 Task: Find connections with filter location Tassin-la-Demi-Lune with filter topic #Futurewith filter profile language English with filter current company Ambe International-Recruitment and Mobility with filter school Annasaheb Vartak College of Arts Kedarnath Malhotra College of Commerce and E S Andrades College of Science Vasai Road Dist Thane 401 202 with filter industry Defense and Space Manufacturing with filter service category Growth Marketing with filter keywords title Veterinary Assistant
Action: Mouse pressed left at (246, 208)
Screenshot: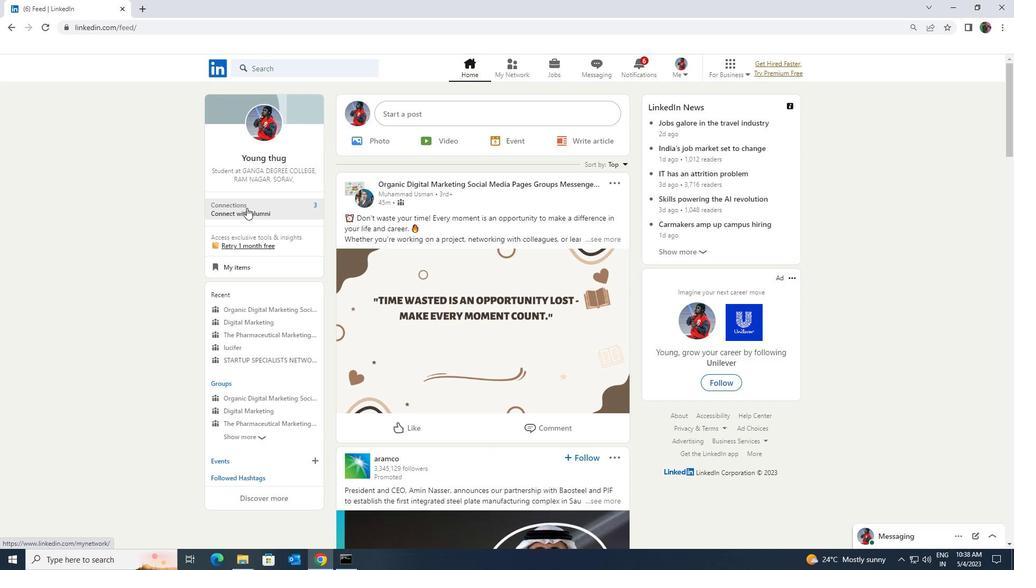 
Action: Mouse moved to (254, 124)
Screenshot: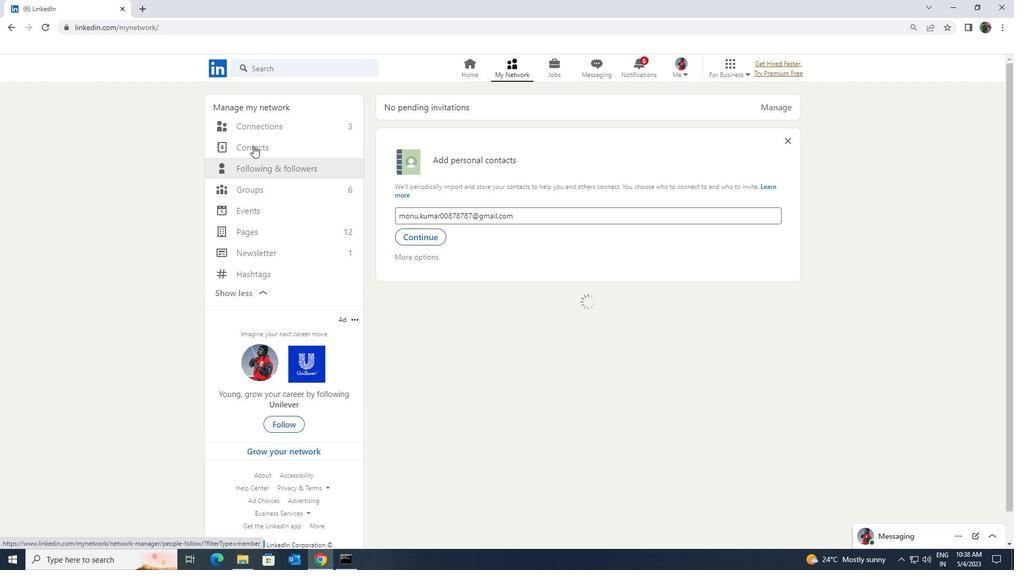 
Action: Mouse pressed left at (254, 124)
Screenshot: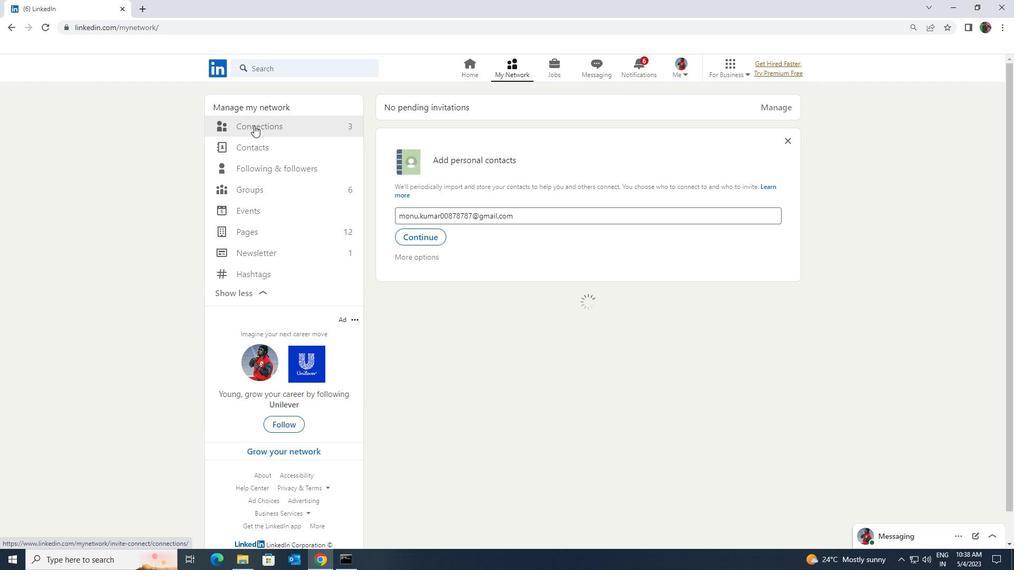 
Action: Mouse moved to (573, 123)
Screenshot: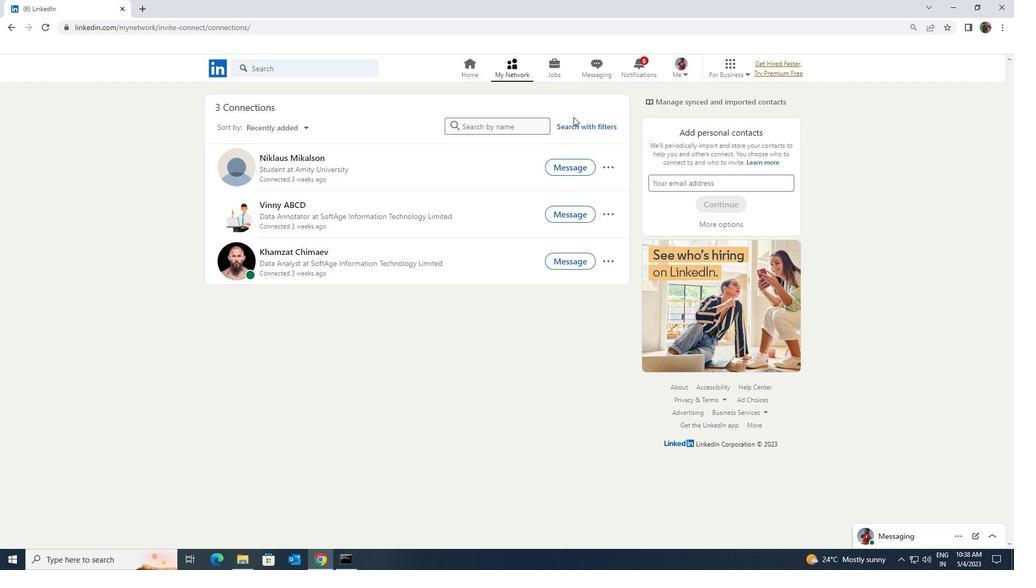 
Action: Mouse pressed left at (573, 123)
Screenshot: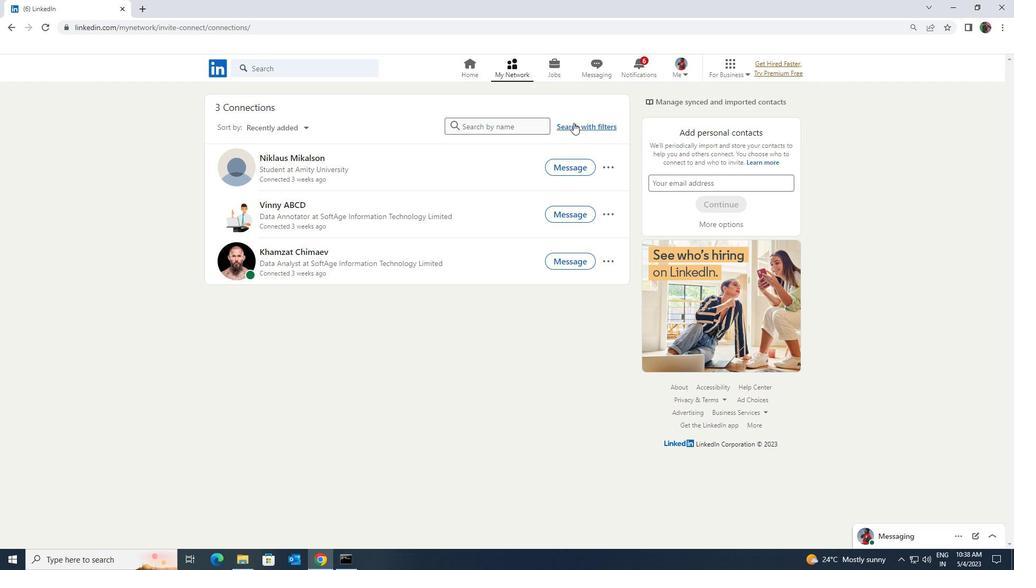 
Action: Mouse moved to (539, 99)
Screenshot: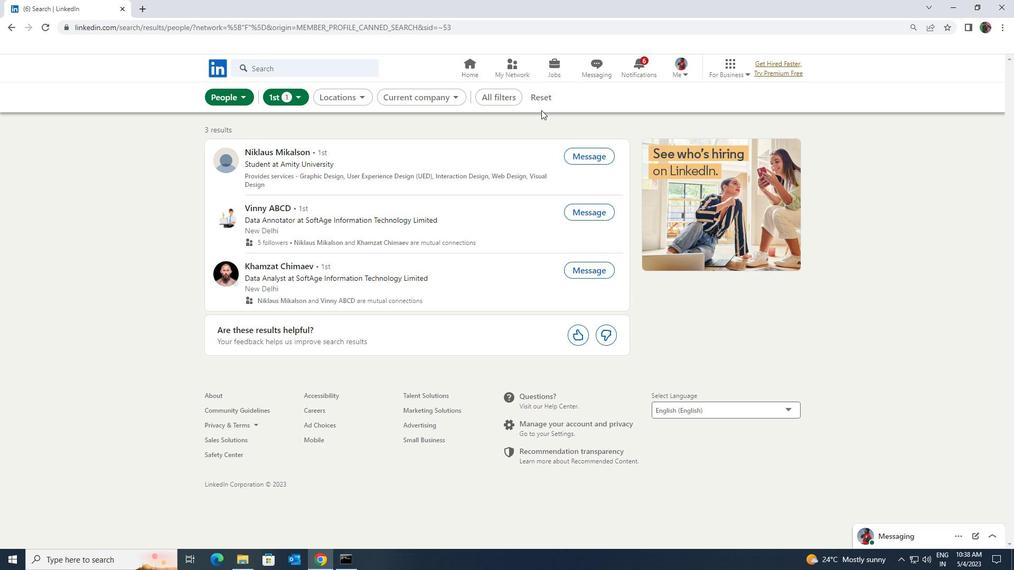
Action: Mouse pressed left at (539, 99)
Screenshot: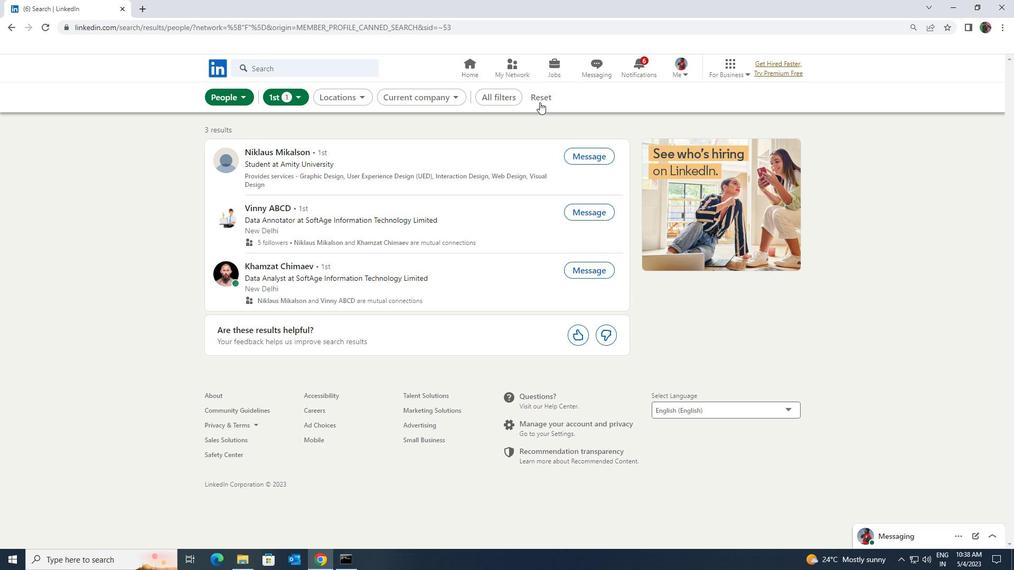 
Action: Mouse moved to (528, 97)
Screenshot: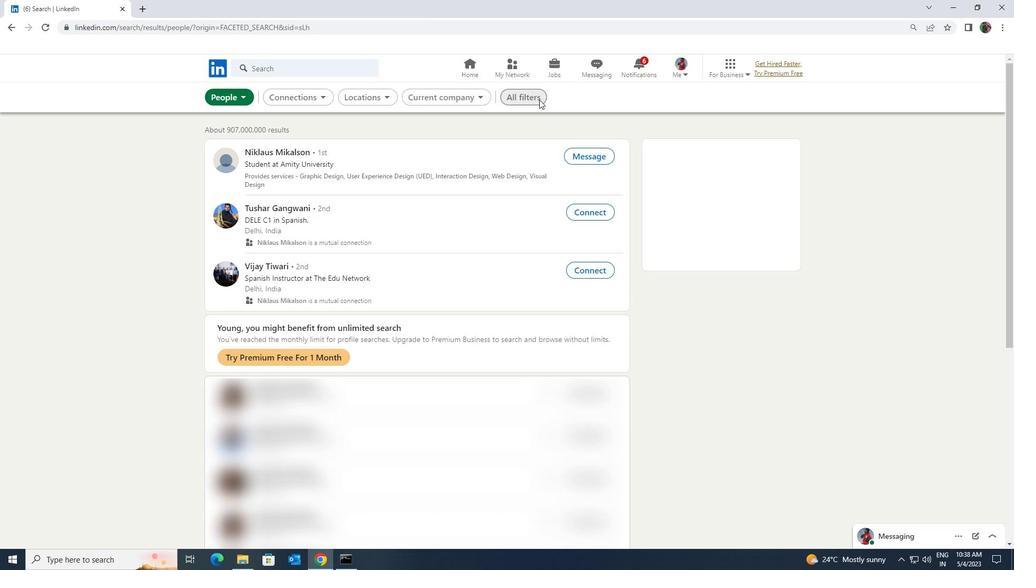 
Action: Mouse pressed left at (528, 97)
Screenshot: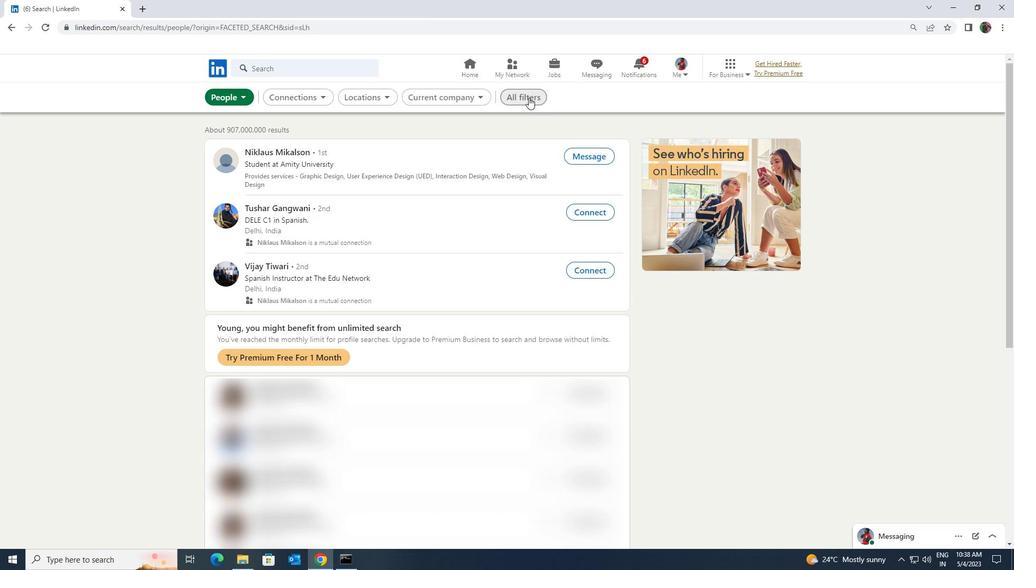 
Action: Mouse moved to (874, 412)
Screenshot: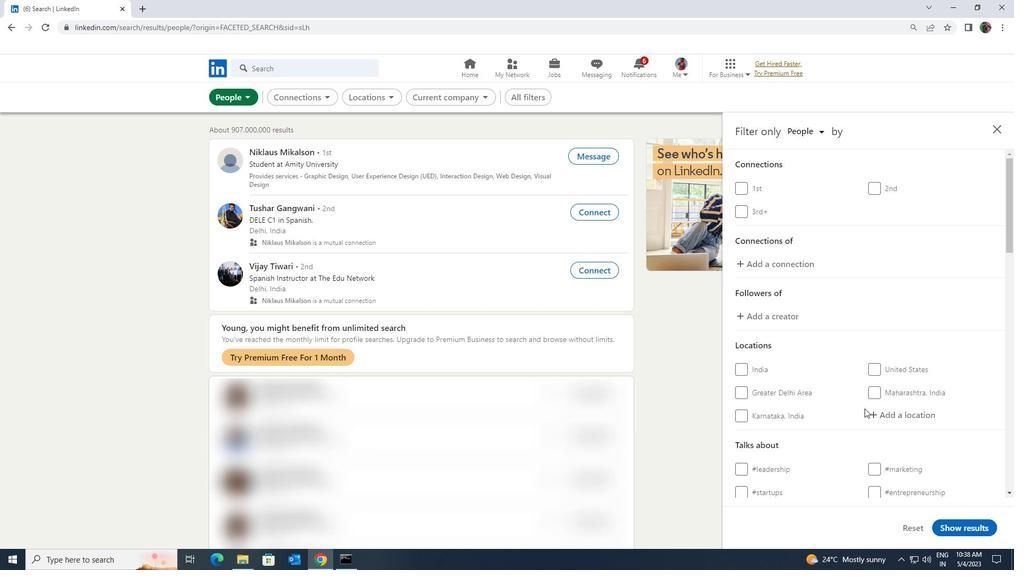 
Action: Mouse pressed left at (874, 412)
Screenshot: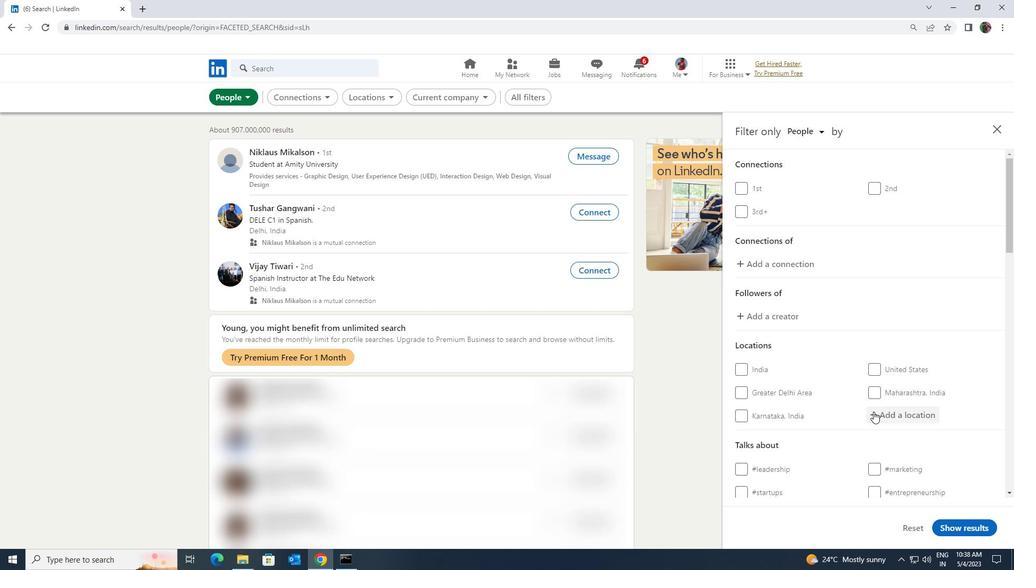 
Action: Key pressed <Key.shift>TASSIN<Key.space>
Screenshot: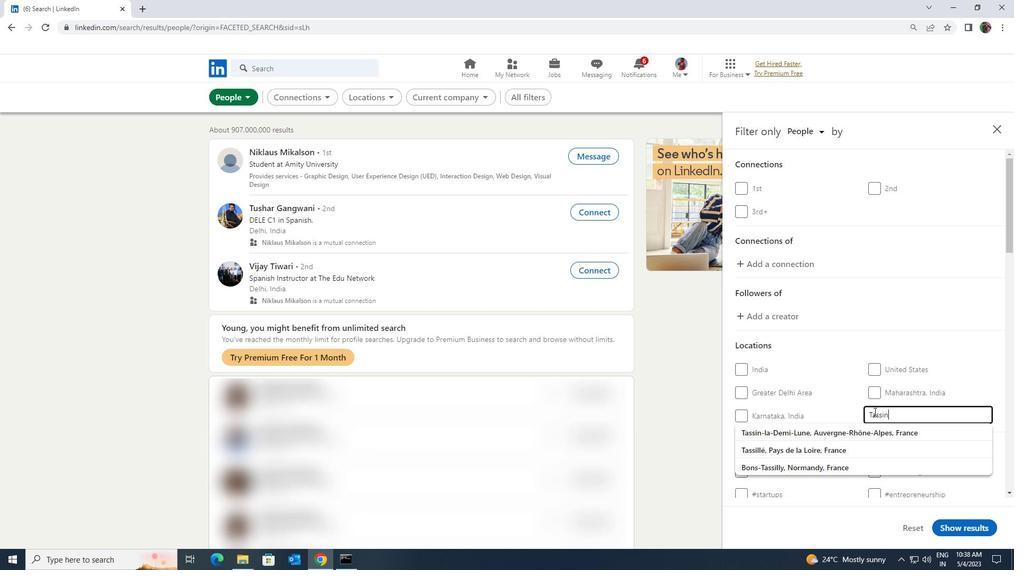 
Action: Mouse moved to (873, 427)
Screenshot: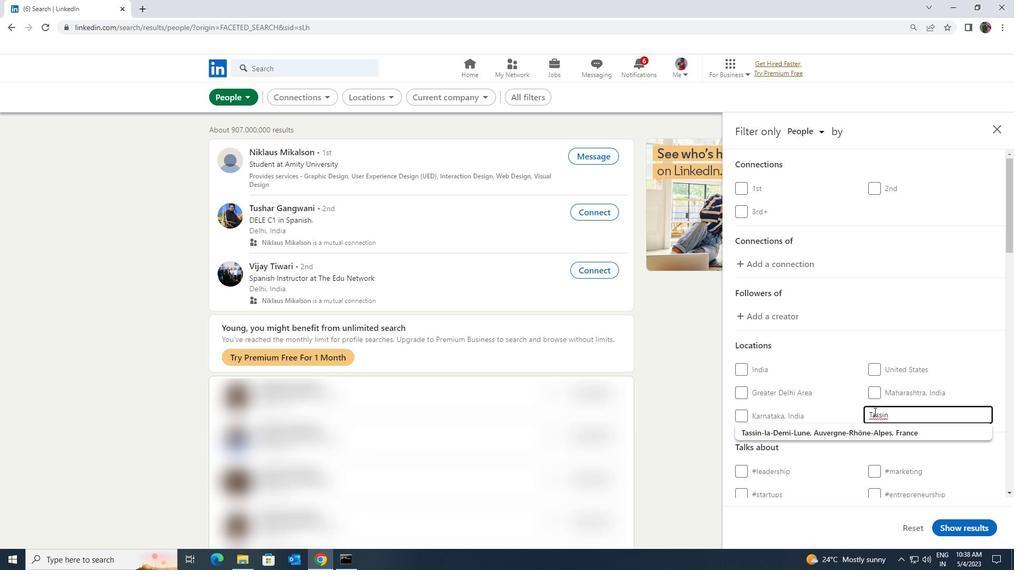 
Action: Mouse pressed left at (873, 427)
Screenshot: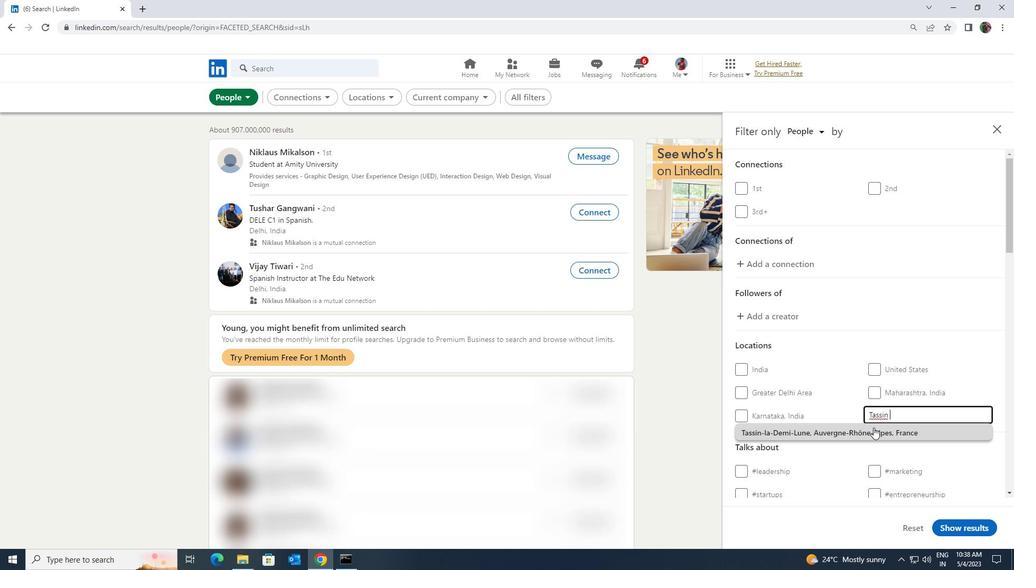 
Action: Mouse scrolled (873, 427) with delta (0, 0)
Screenshot: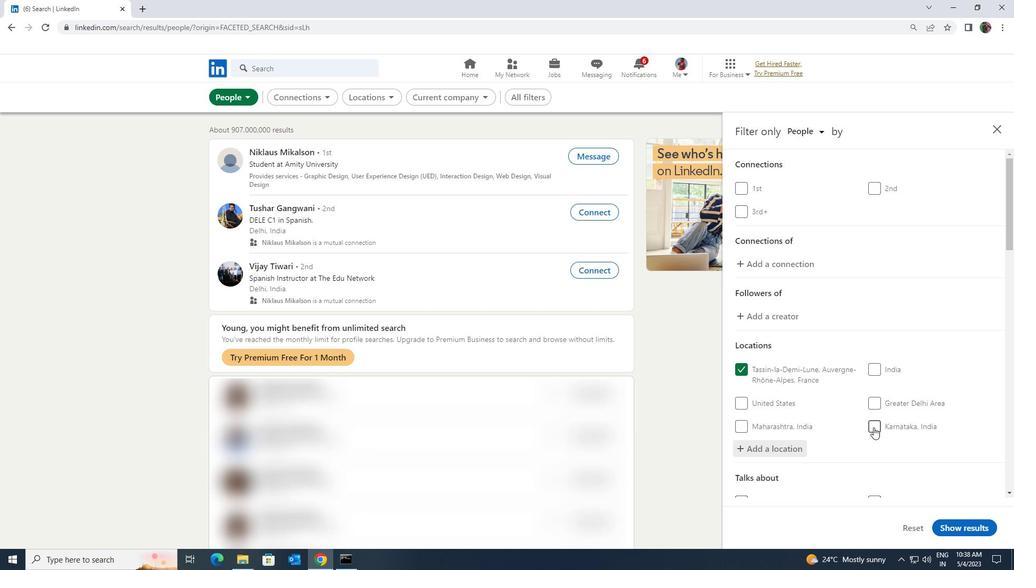 
Action: Mouse scrolled (873, 427) with delta (0, 0)
Screenshot: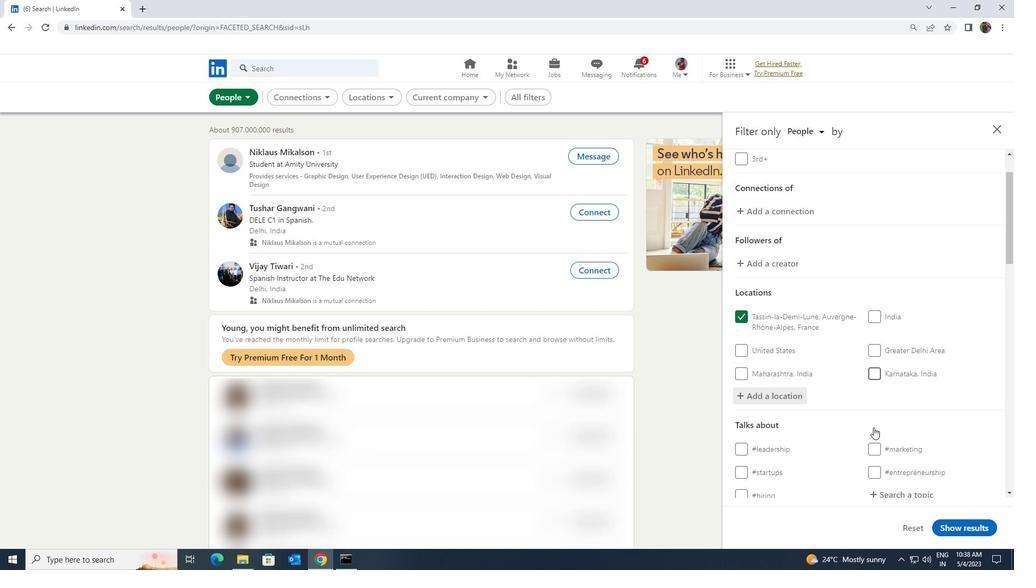 
Action: Mouse moved to (873, 439)
Screenshot: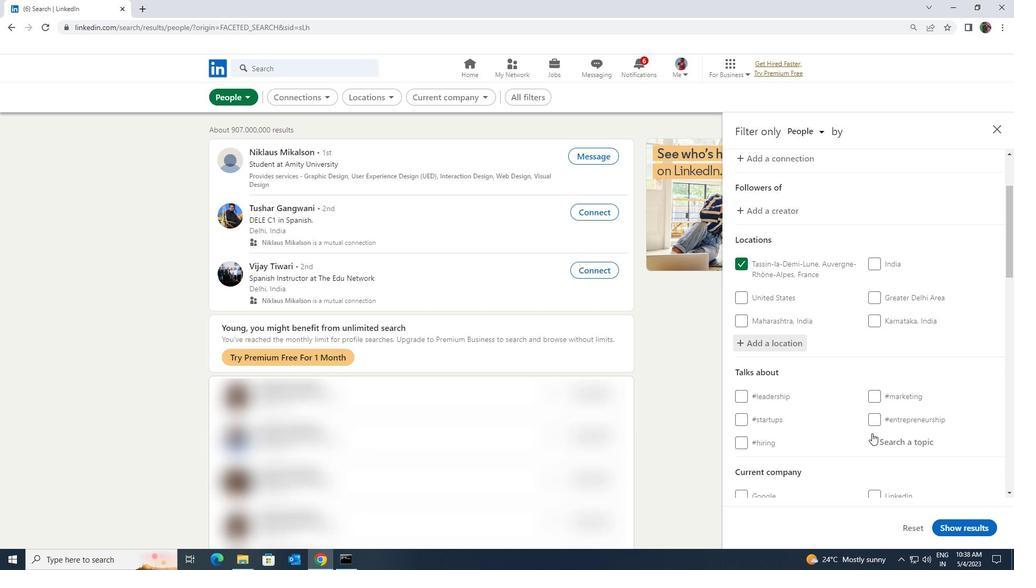 
Action: Mouse pressed left at (873, 439)
Screenshot: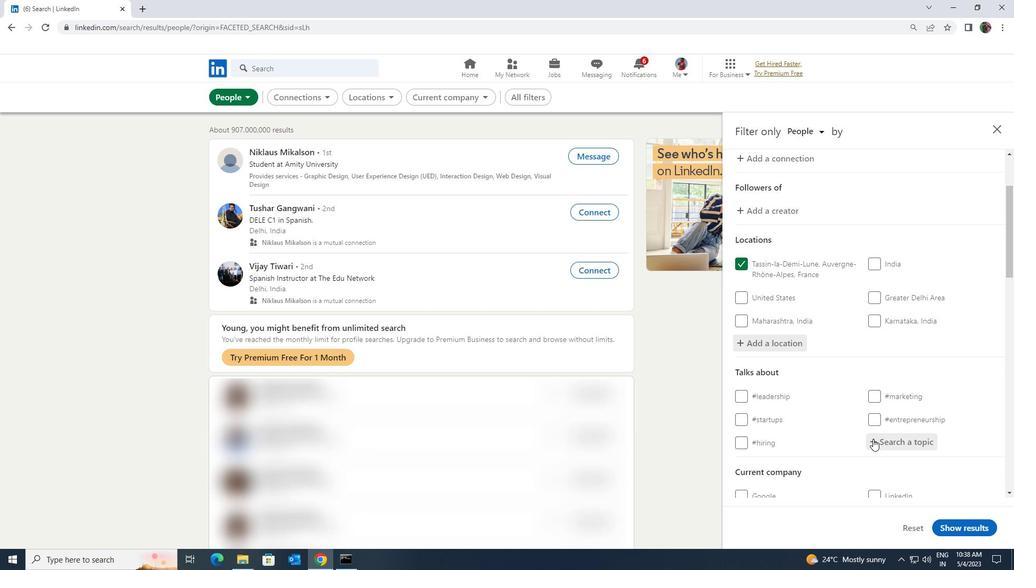 
Action: Key pressed <Key.shift><Key.shift><Key.shift><Key.shift>FUTURE
Screenshot: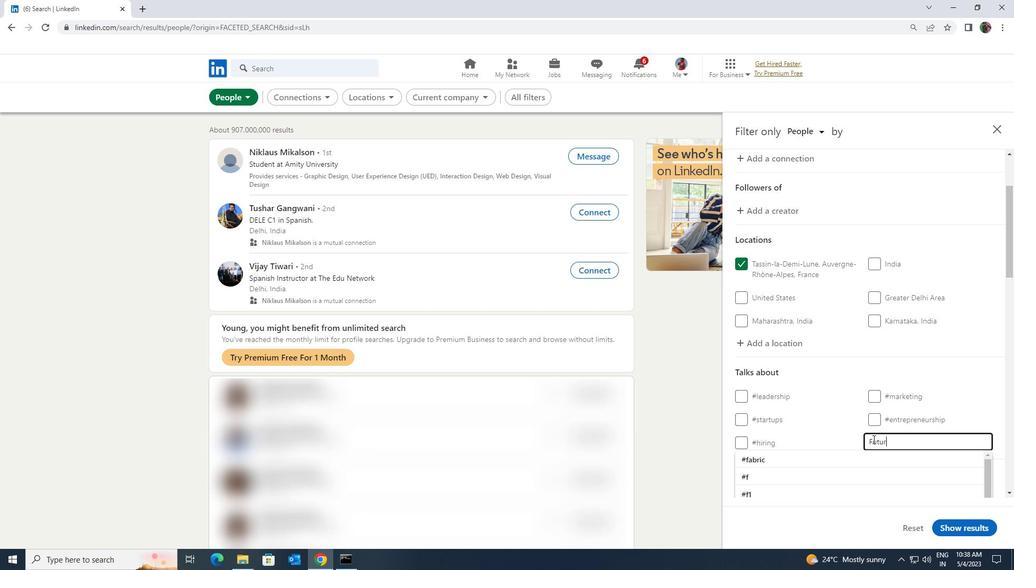 
Action: Mouse moved to (871, 451)
Screenshot: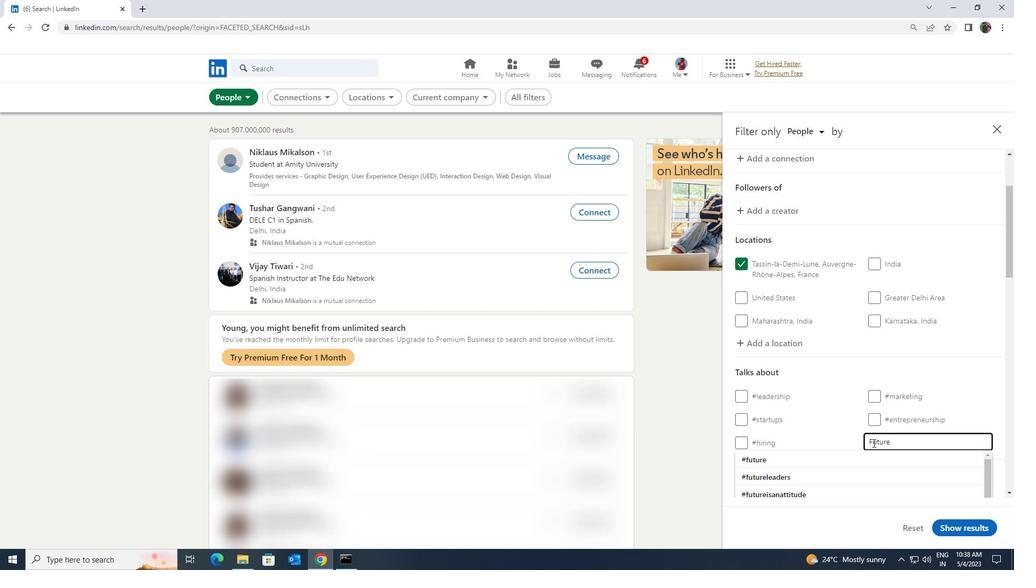 
Action: Mouse pressed left at (871, 451)
Screenshot: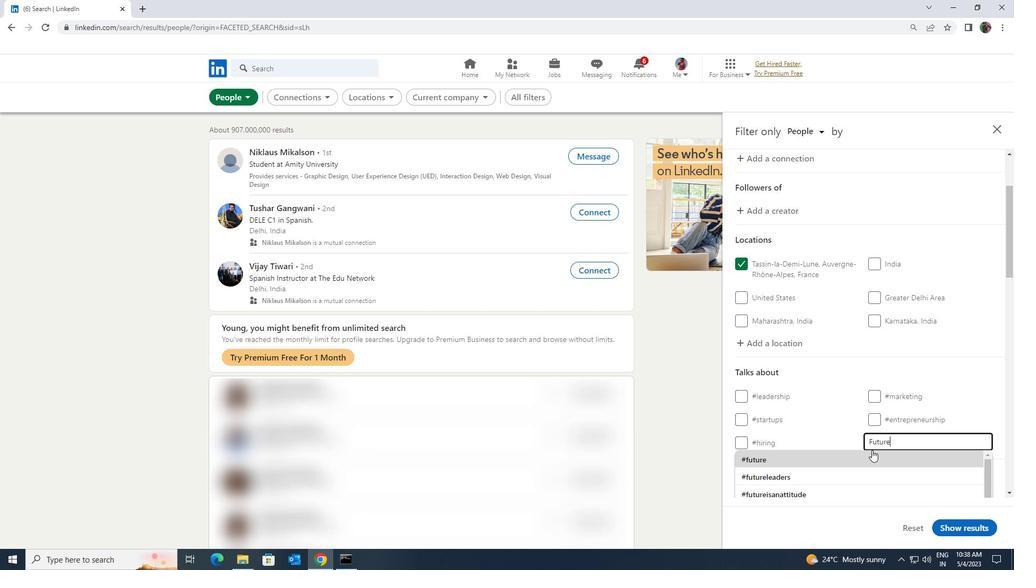 
Action: Mouse scrolled (871, 451) with delta (0, 0)
Screenshot: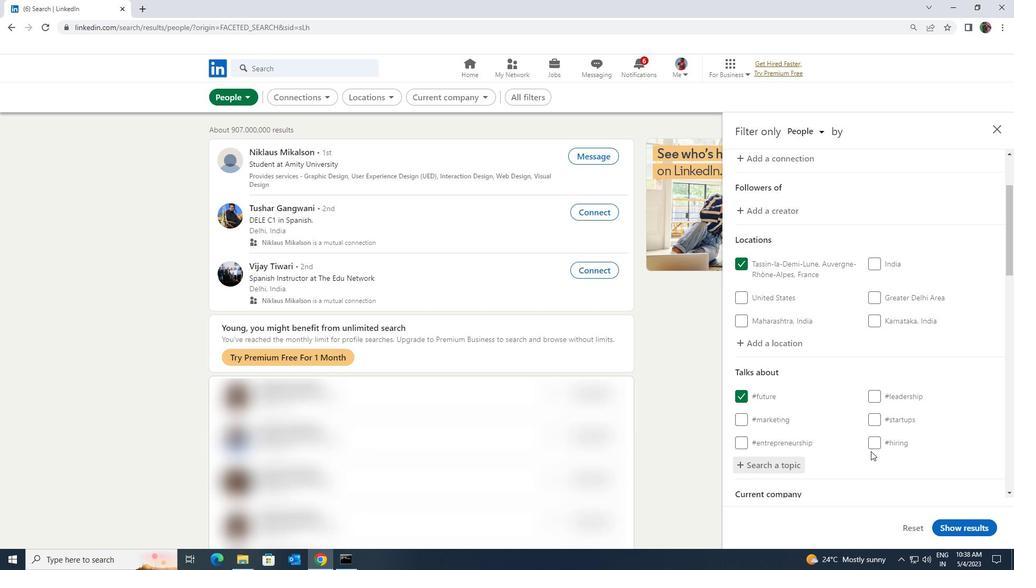 
Action: Mouse scrolled (871, 451) with delta (0, 0)
Screenshot: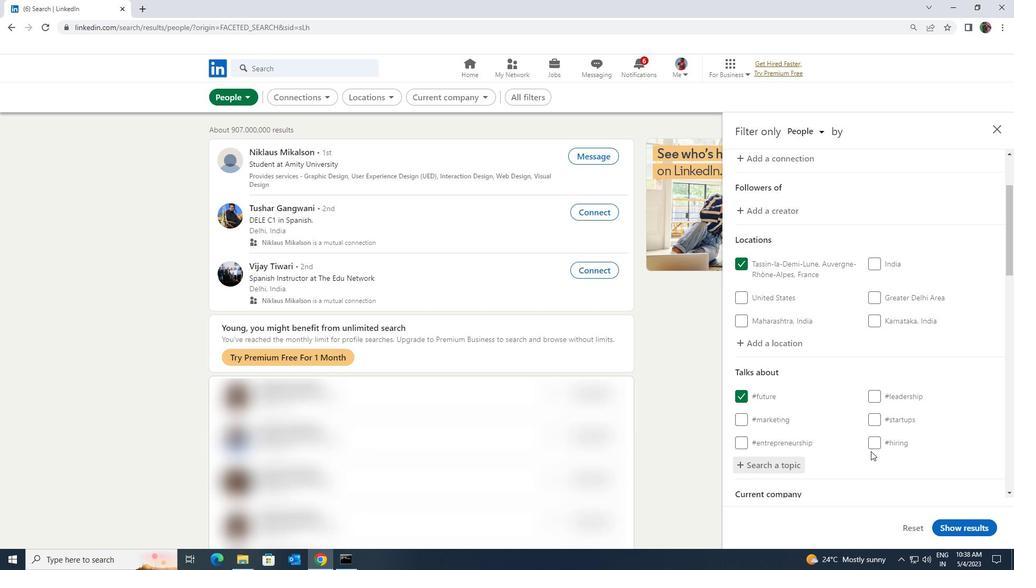 
Action: Mouse scrolled (871, 451) with delta (0, 0)
Screenshot: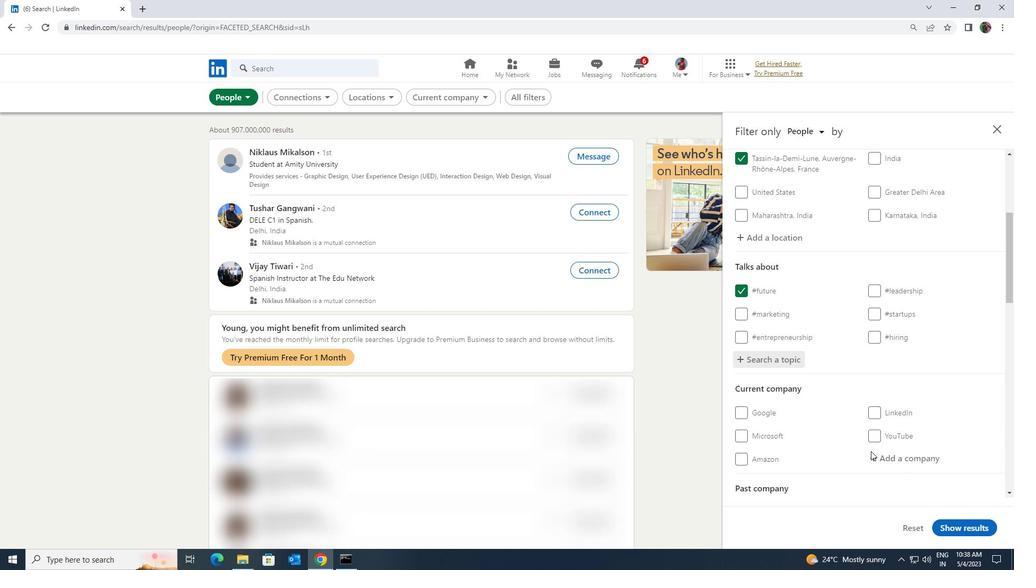 
Action: Mouse scrolled (871, 451) with delta (0, 0)
Screenshot: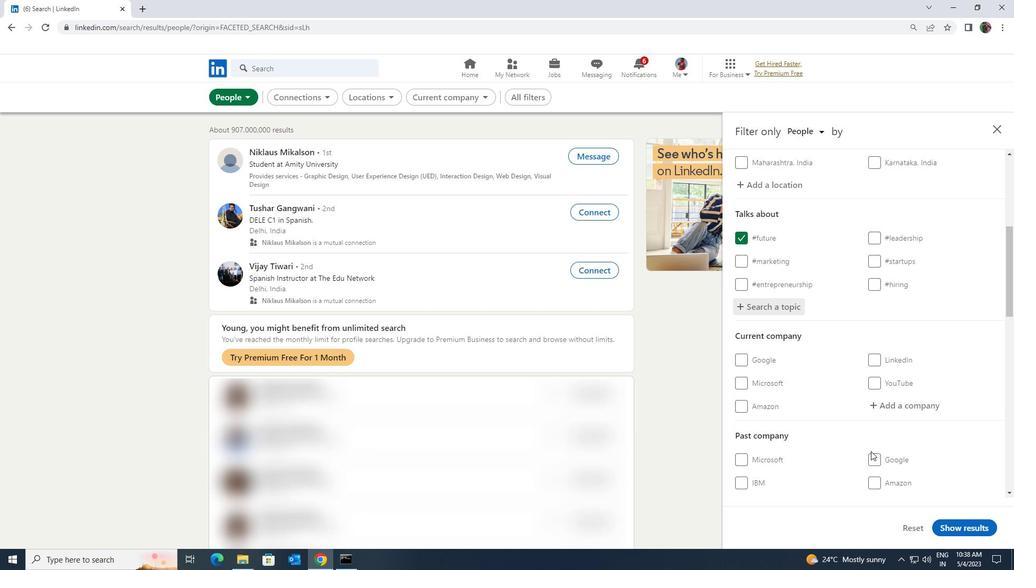 
Action: Mouse scrolled (871, 451) with delta (0, 0)
Screenshot: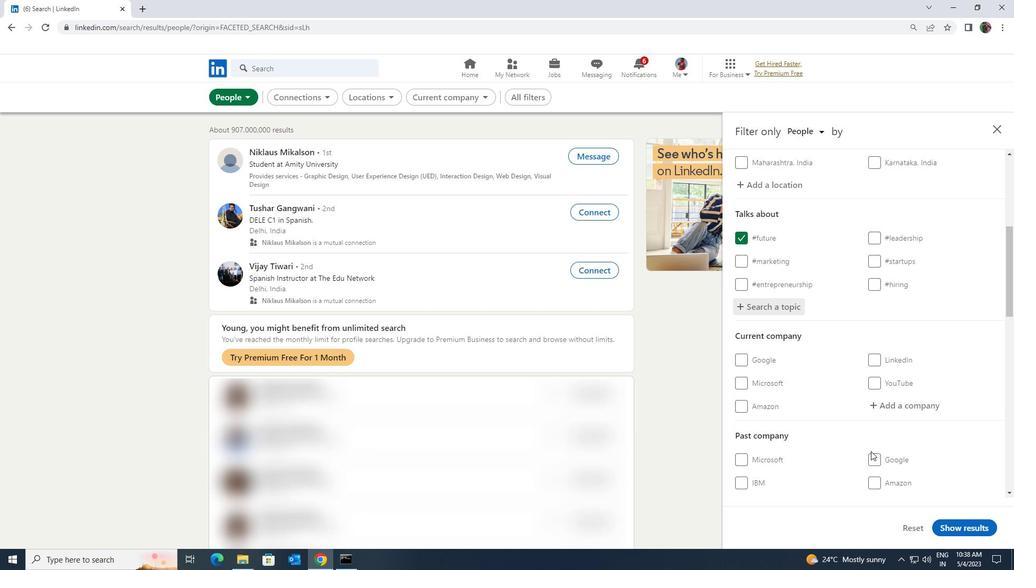 
Action: Mouse scrolled (871, 451) with delta (0, 0)
Screenshot: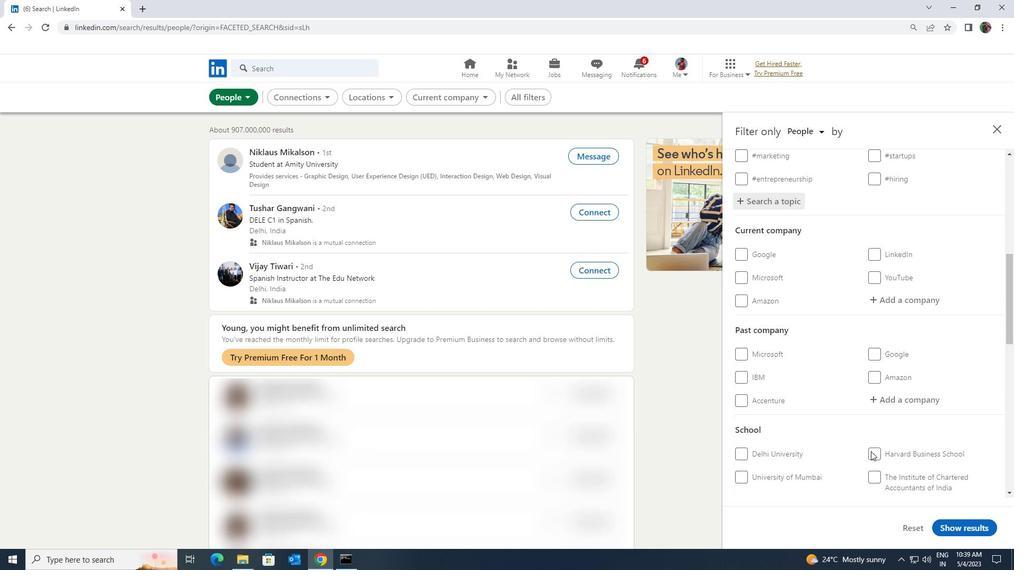 
Action: Mouse scrolled (871, 451) with delta (0, 0)
Screenshot: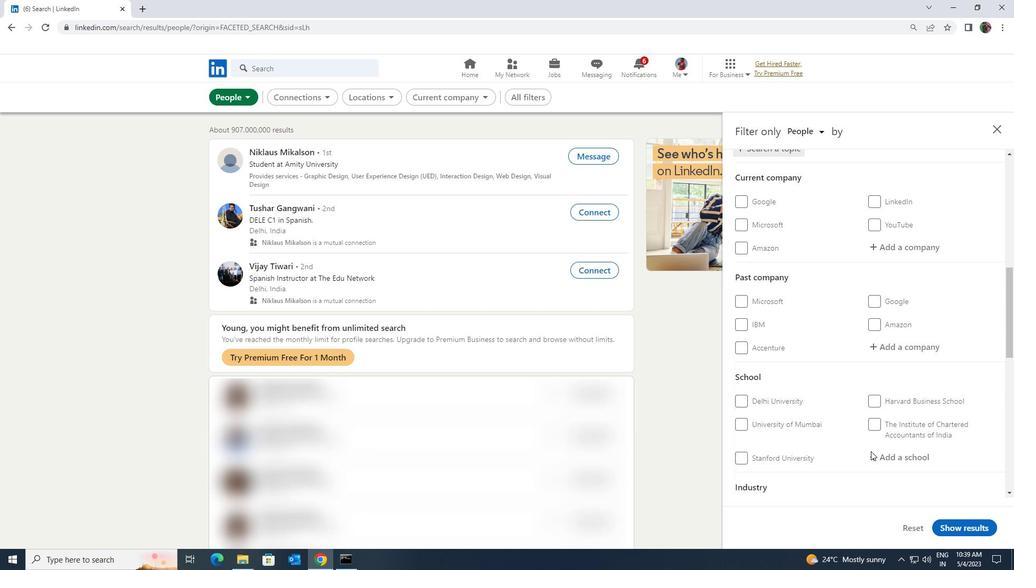 
Action: Mouse scrolled (871, 451) with delta (0, 0)
Screenshot: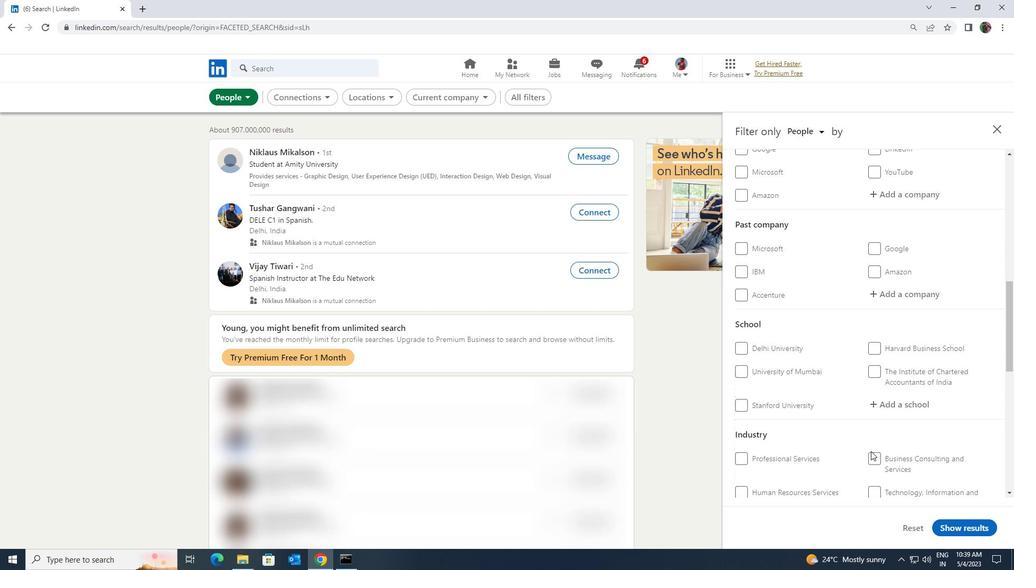 
Action: Mouse scrolled (871, 451) with delta (0, 0)
Screenshot: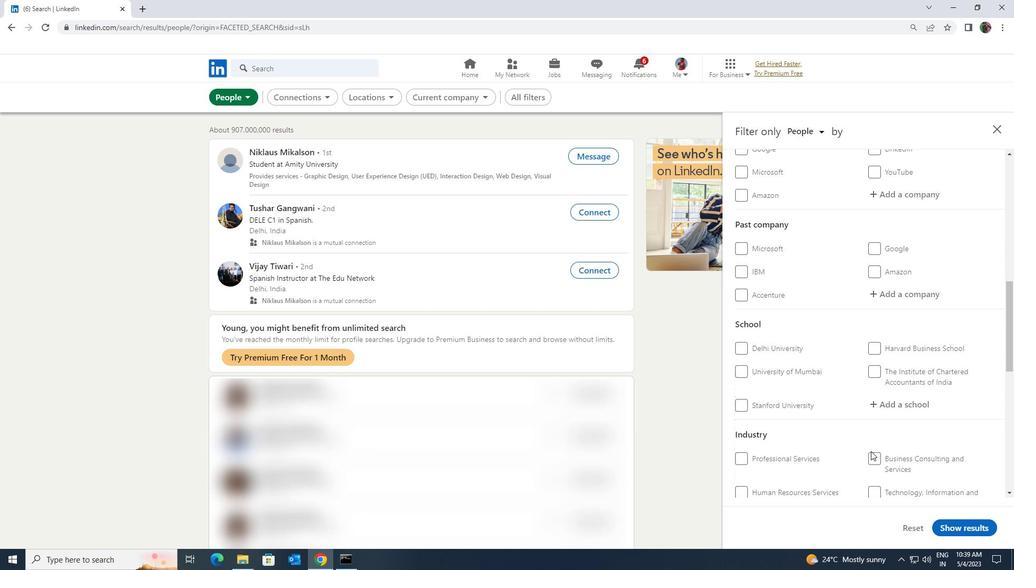 
Action: Mouse scrolled (871, 451) with delta (0, 0)
Screenshot: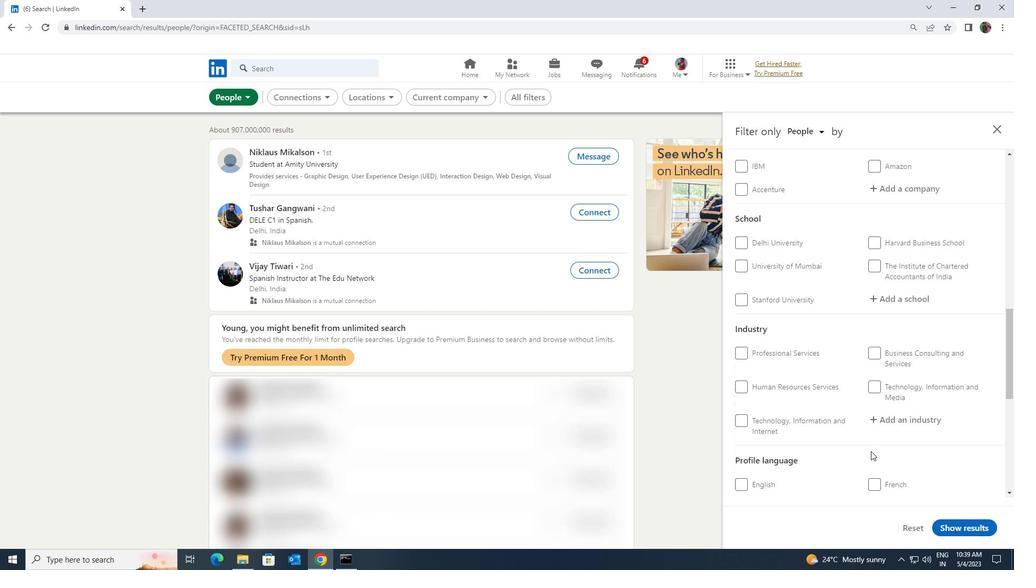 
Action: Mouse moved to (746, 429)
Screenshot: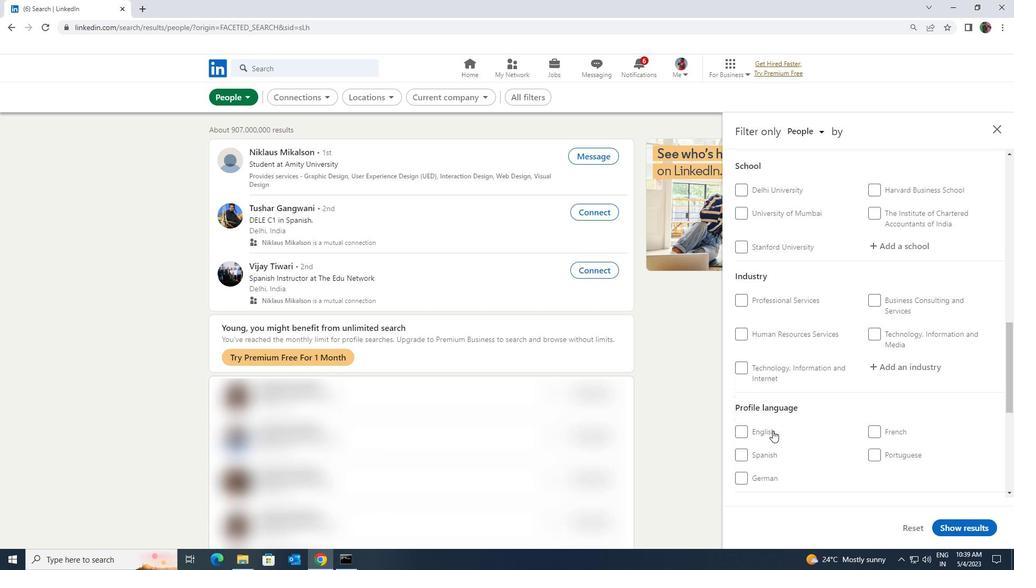 
Action: Mouse pressed left at (746, 429)
Screenshot: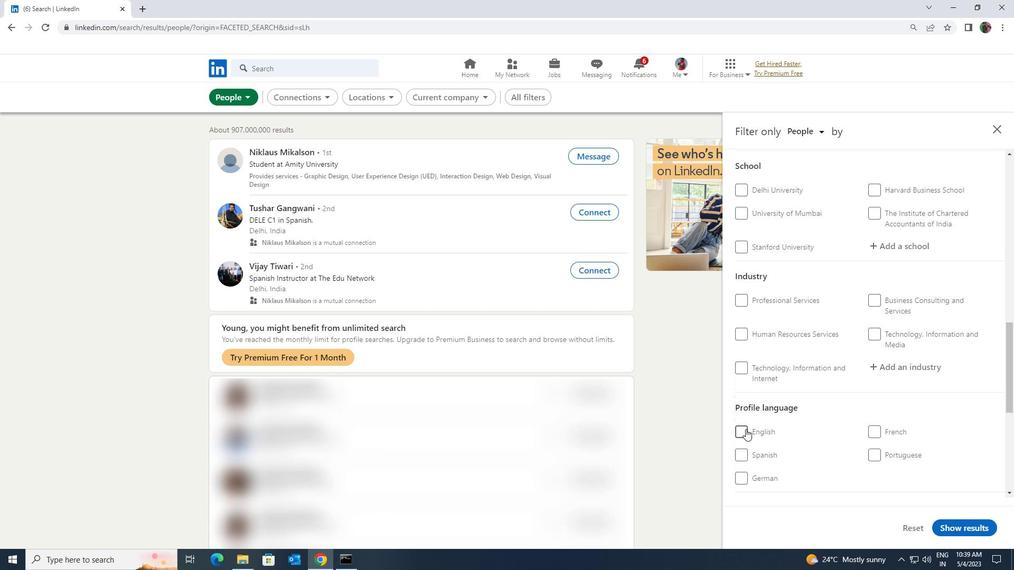 
Action: Mouse moved to (835, 436)
Screenshot: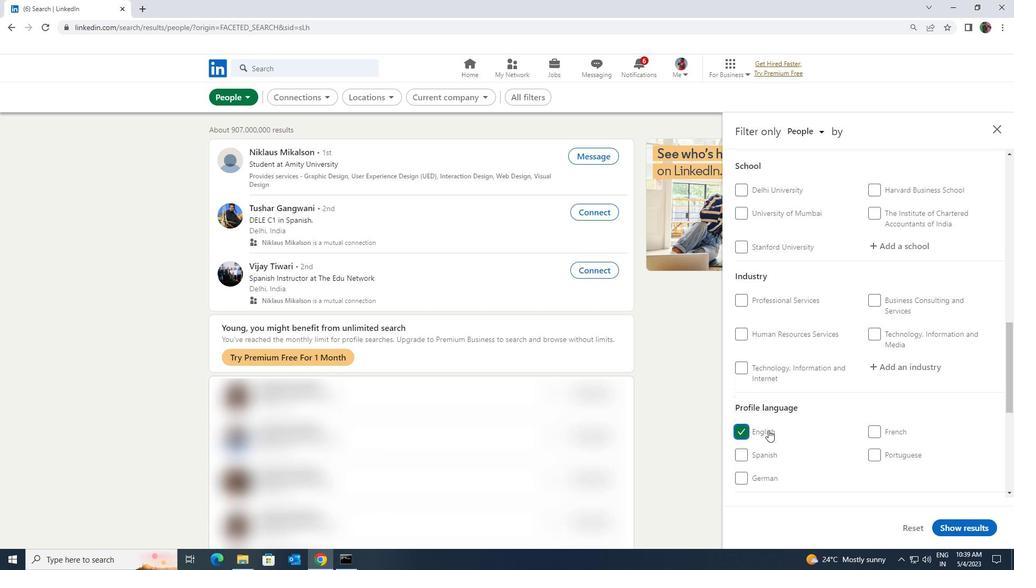 
Action: Mouse scrolled (835, 437) with delta (0, 0)
Screenshot: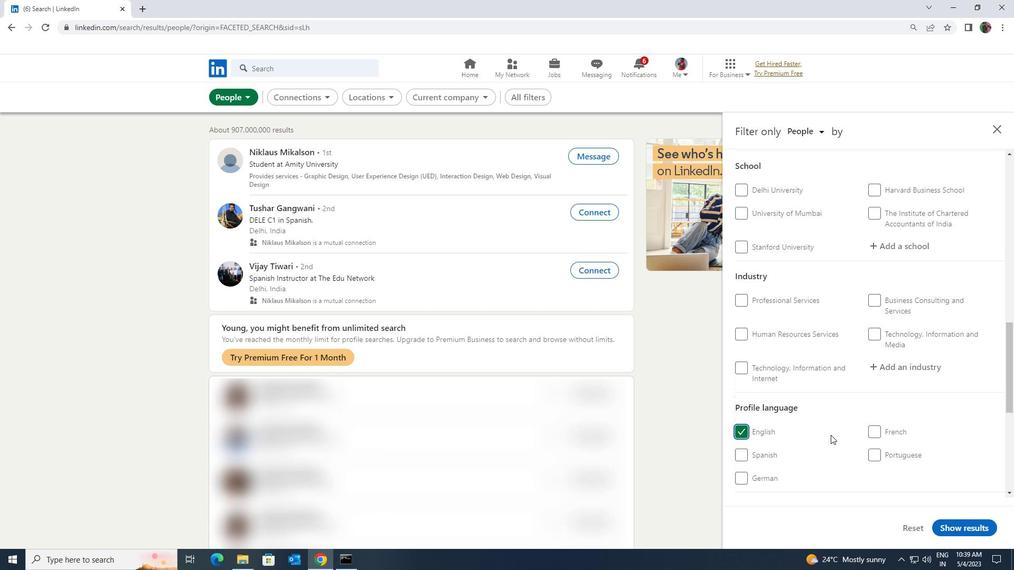 
Action: Mouse scrolled (835, 437) with delta (0, 0)
Screenshot: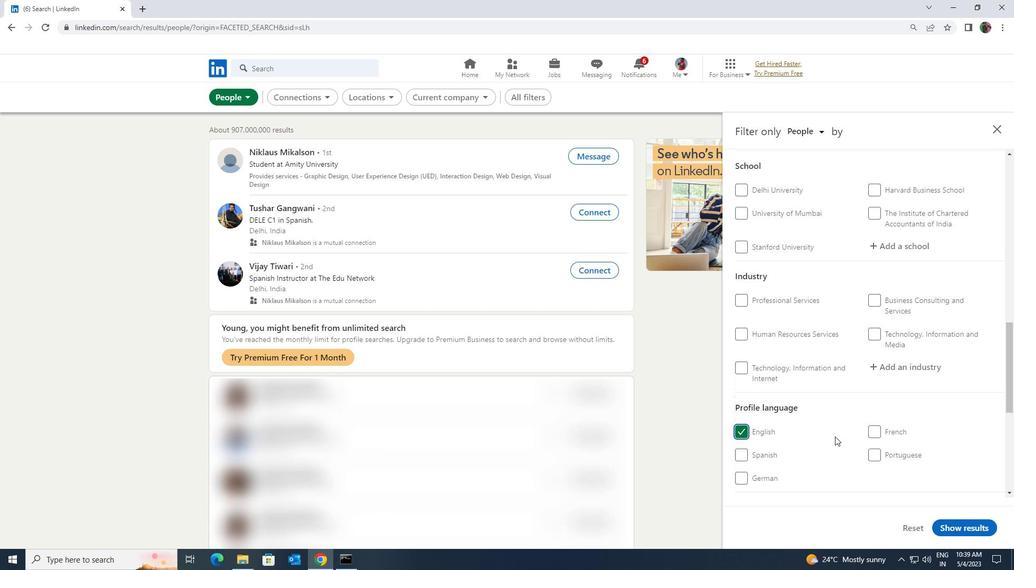 
Action: Mouse scrolled (835, 437) with delta (0, 0)
Screenshot: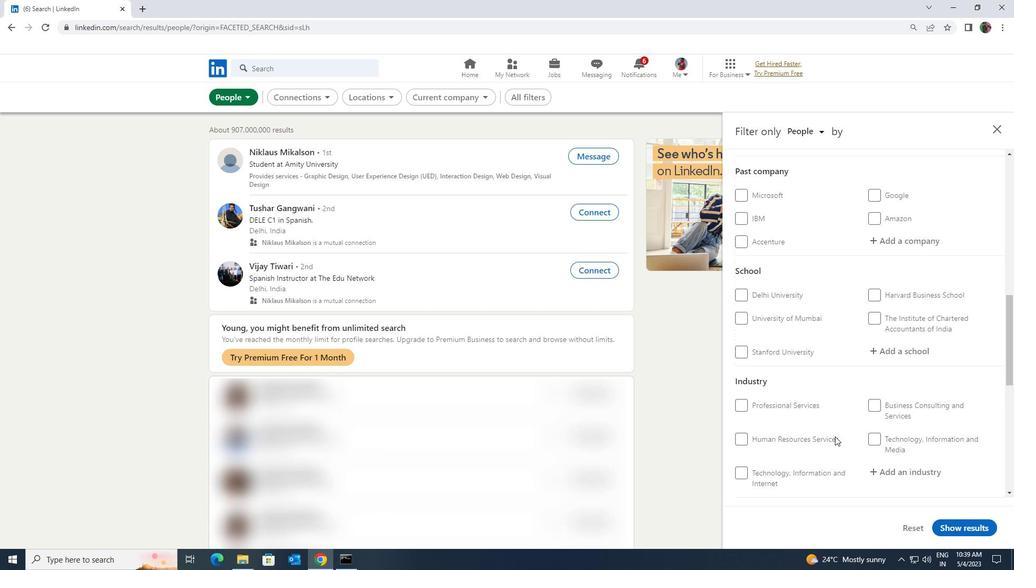 
Action: Mouse scrolled (835, 437) with delta (0, 0)
Screenshot: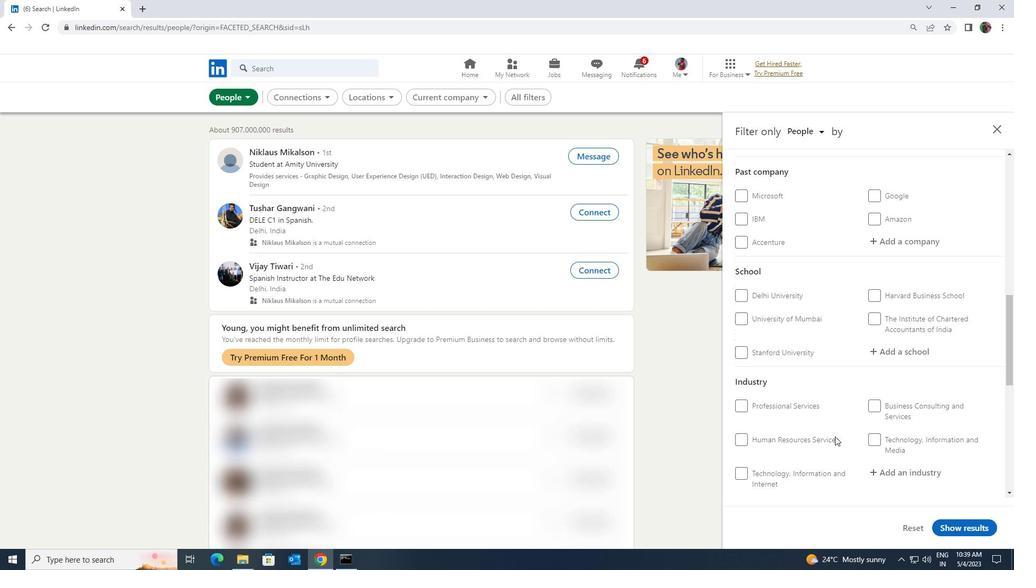 
Action: Mouse scrolled (835, 437) with delta (0, 0)
Screenshot: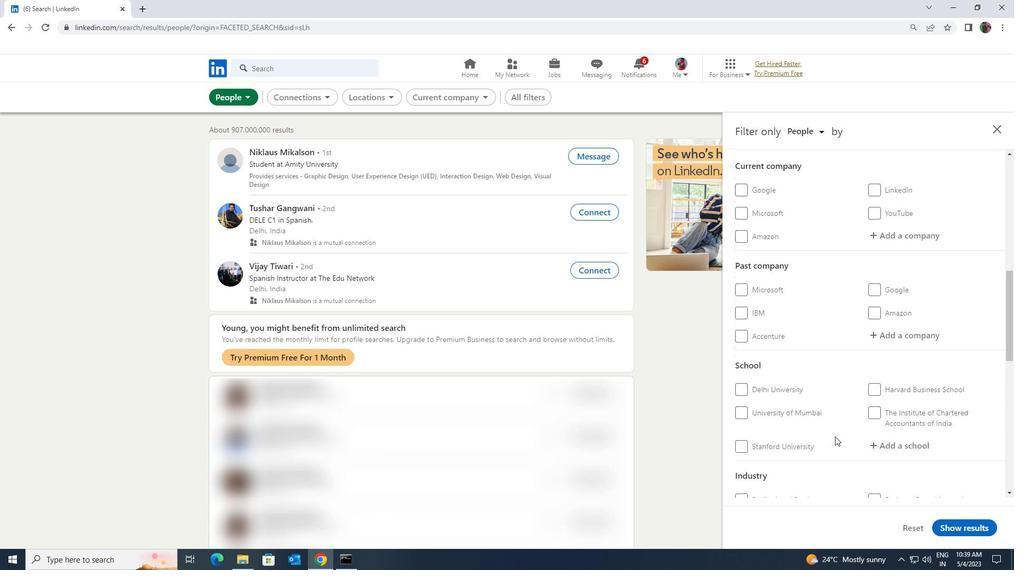 
Action: Mouse scrolled (835, 437) with delta (0, 0)
Screenshot: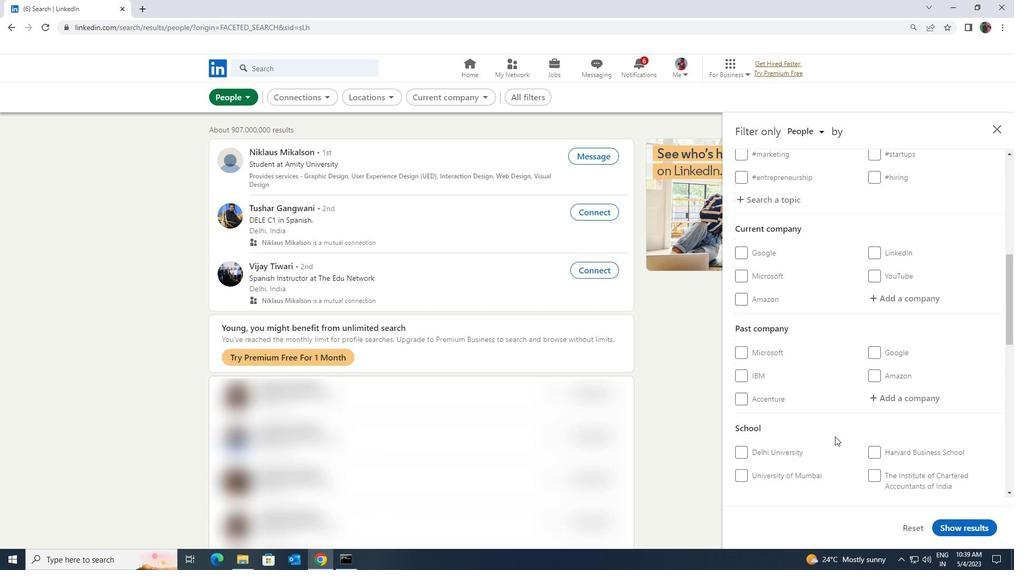 
Action: Mouse scrolled (835, 437) with delta (0, 0)
Screenshot: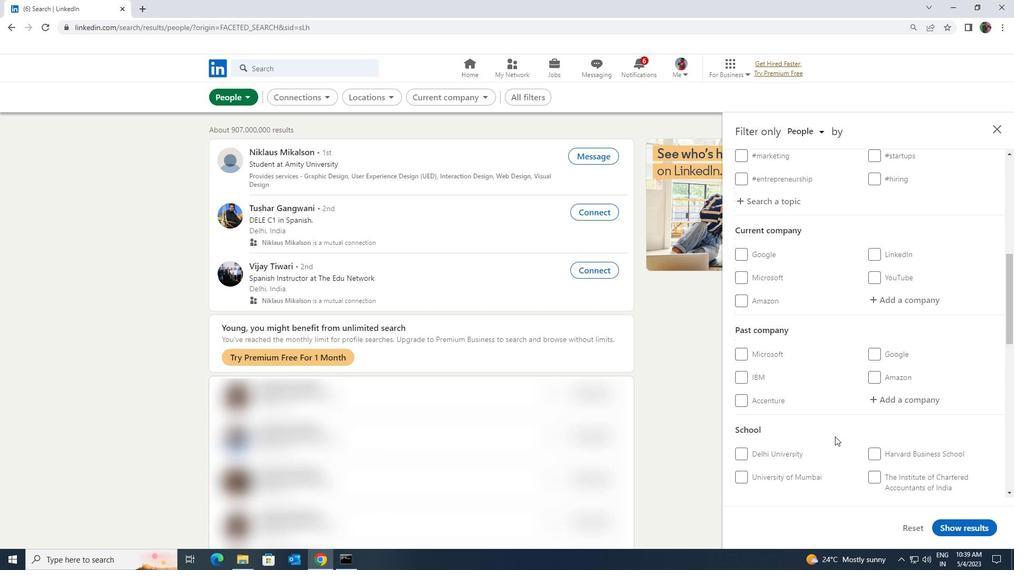 
Action: Mouse moved to (882, 408)
Screenshot: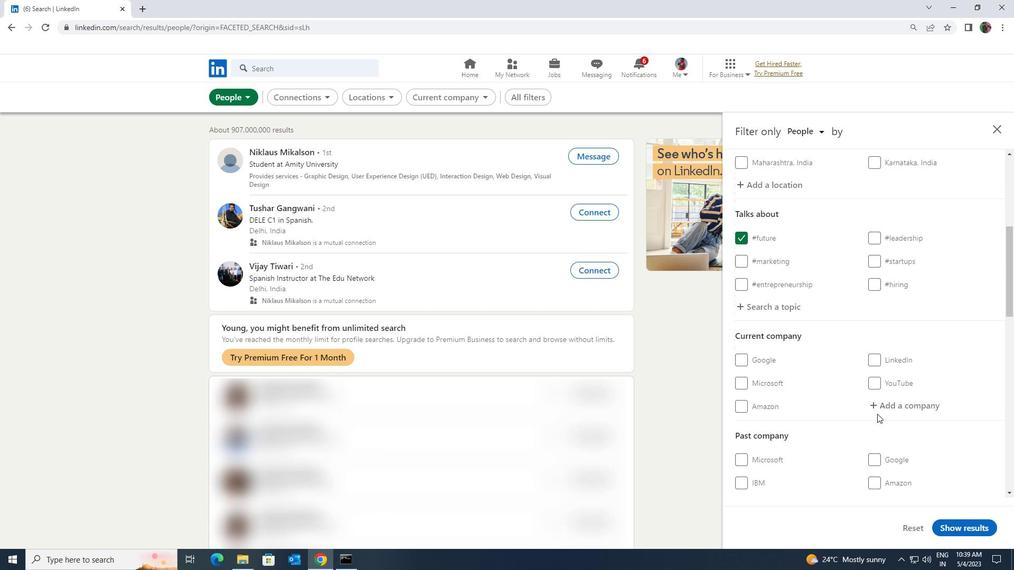 
Action: Mouse pressed left at (882, 408)
Screenshot: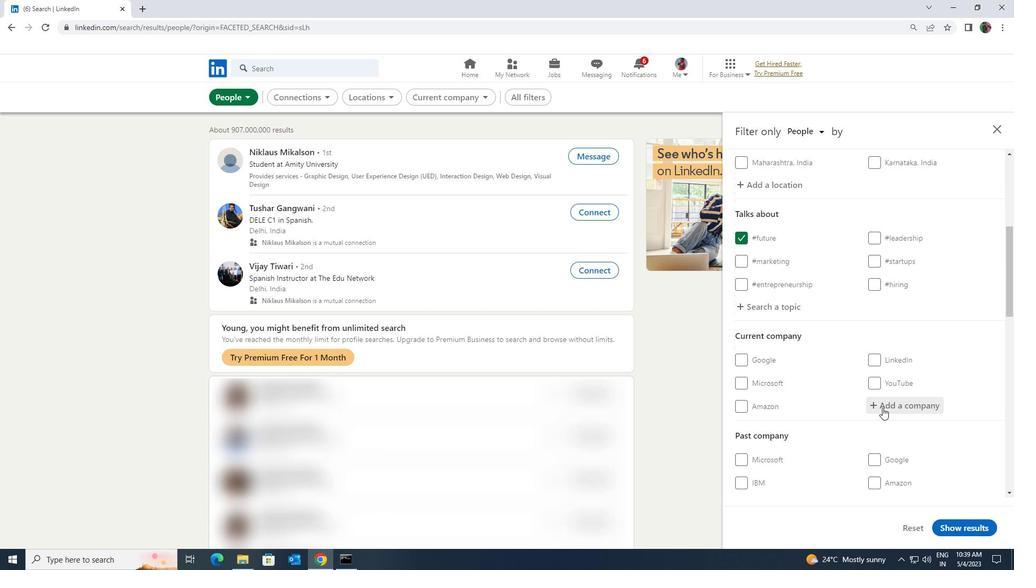 
Action: Key pressed <Key.shift>AMBE<Key.space><Key.shift>INTERNATIONAL
Screenshot: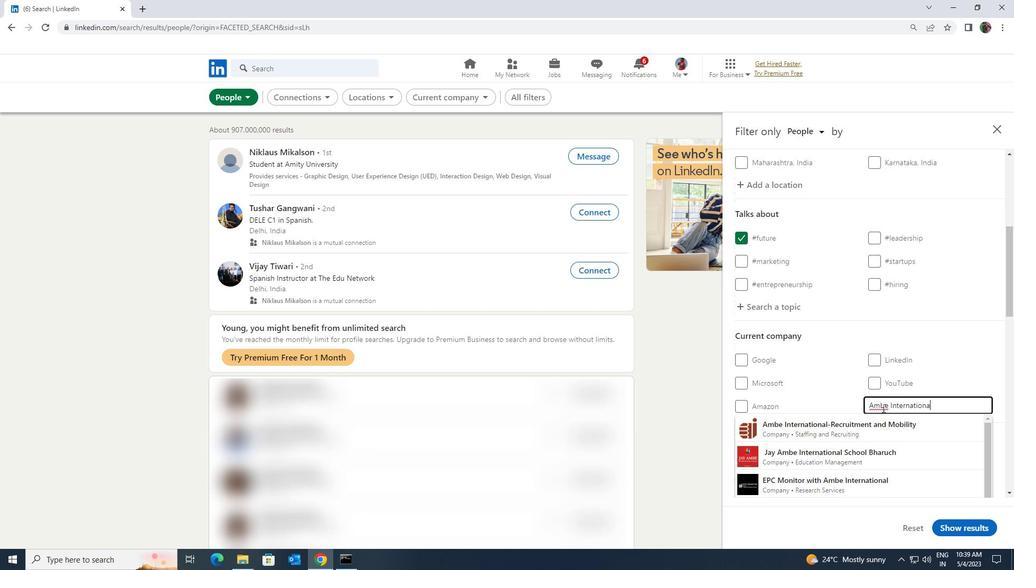 
Action: Mouse moved to (878, 424)
Screenshot: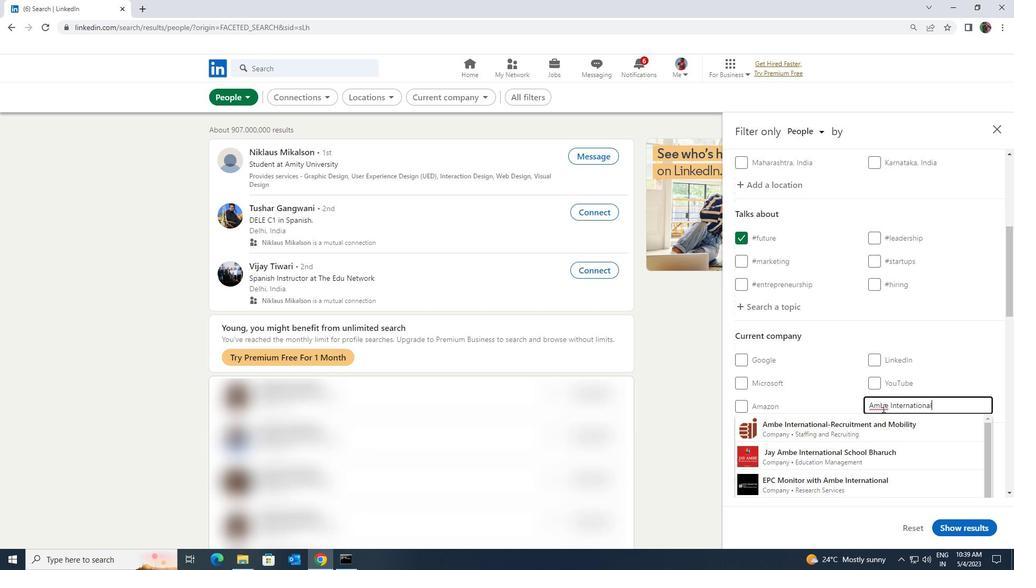 
Action: Mouse pressed left at (878, 424)
Screenshot: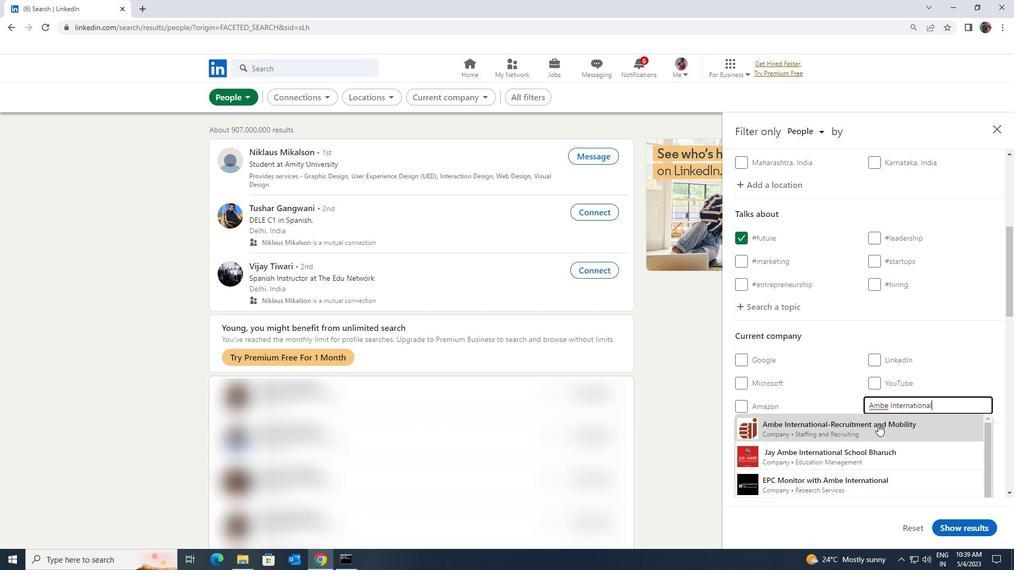 
Action: Mouse scrolled (878, 424) with delta (0, 0)
Screenshot: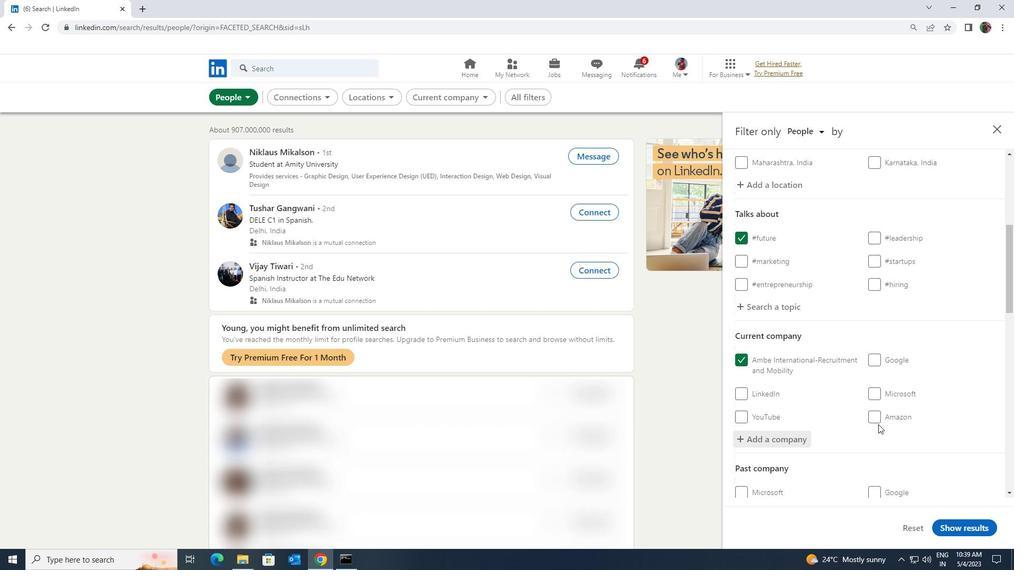 
Action: Mouse scrolled (878, 424) with delta (0, 0)
Screenshot: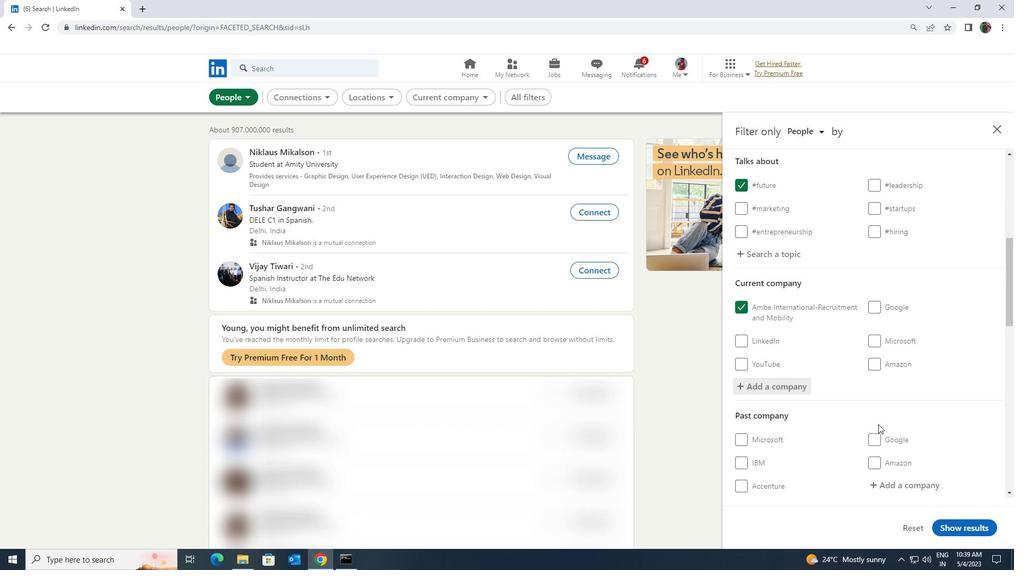 
Action: Mouse scrolled (878, 424) with delta (0, 0)
Screenshot: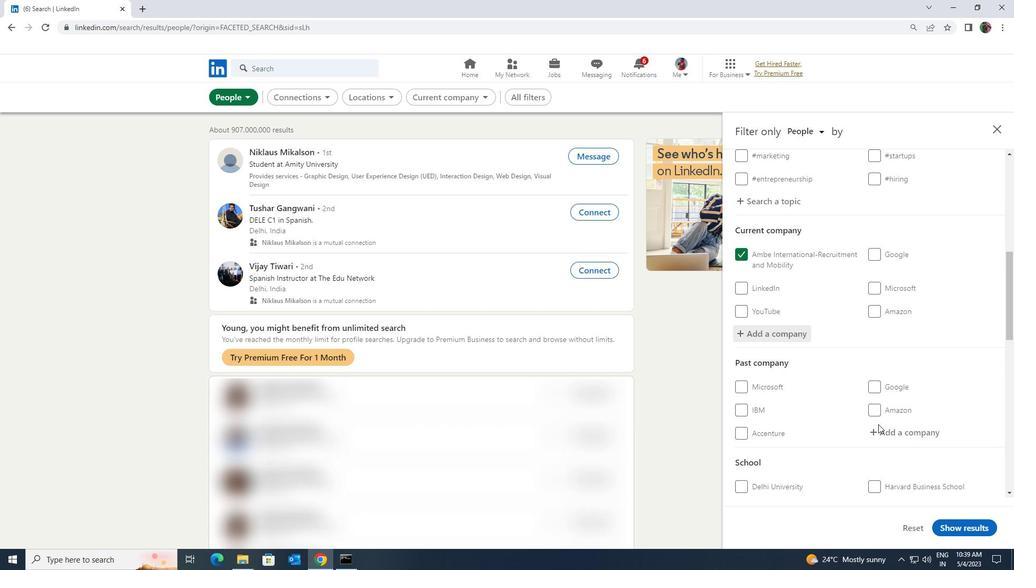 
Action: Mouse scrolled (878, 424) with delta (0, 0)
Screenshot: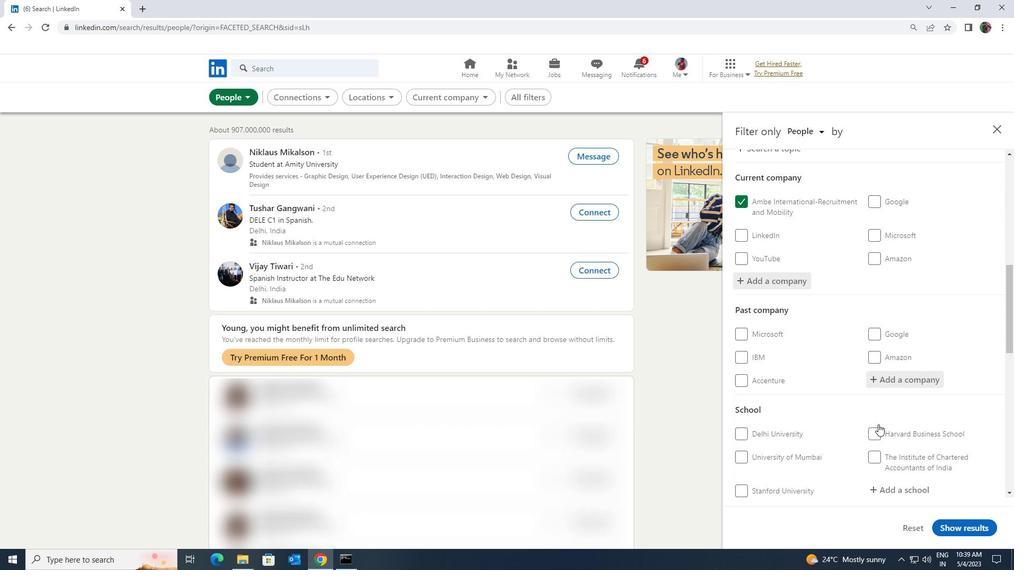 
Action: Mouse moved to (877, 431)
Screenshot: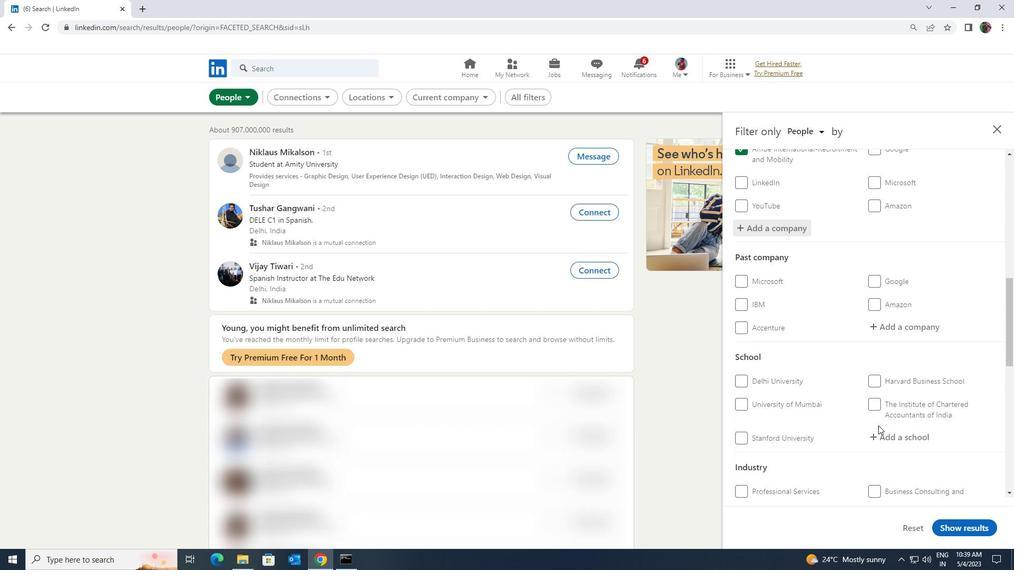 
Action: Mouse pressed left at (877, 431)
Screenshot: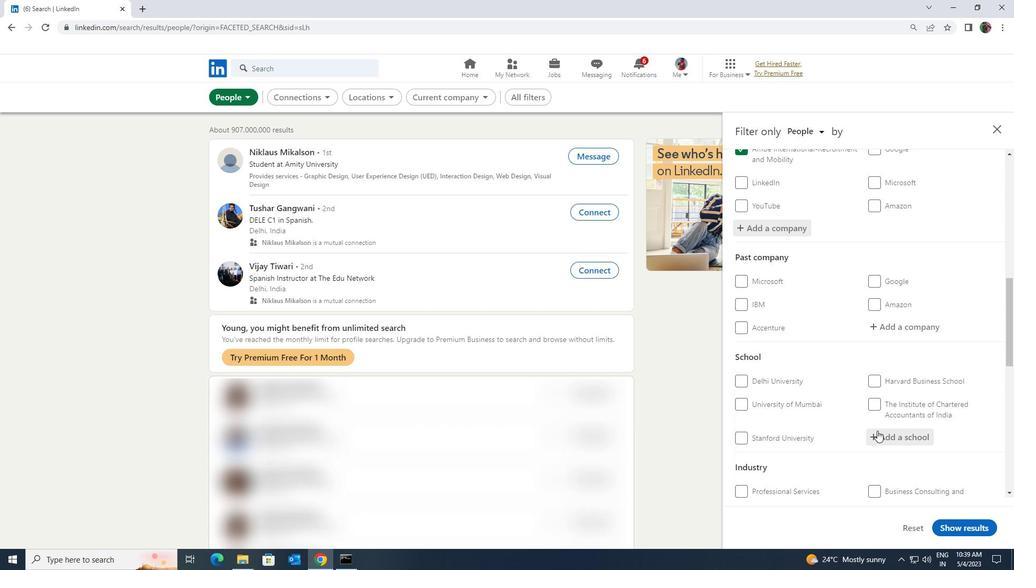 
Action: Key pressed <Key.shift><Key.shift><Key.shift>ANNASAHEE<Key.backspace><Key.backspace>EB<Key.space>
Screenshot: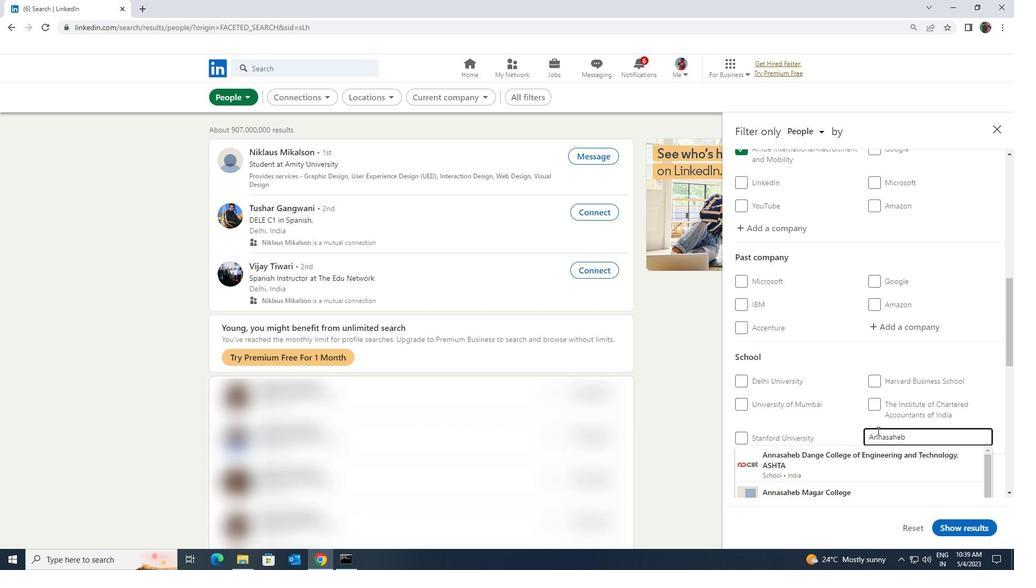 
Action: Mouse moved to (877, 437)
Screenshot: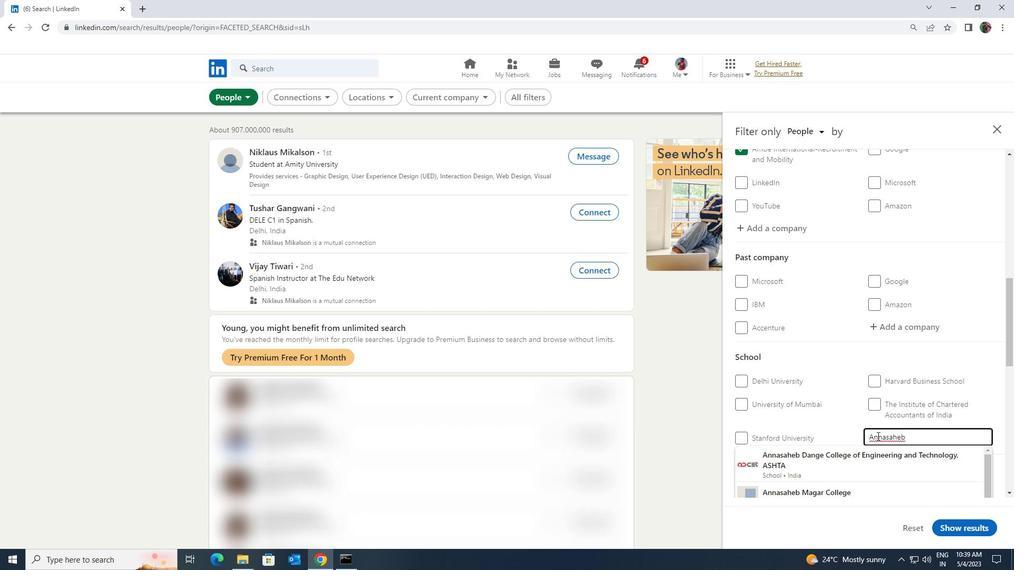 
Action: Key pressed <Key.space><Key.shift>VARTAK
Screenshot: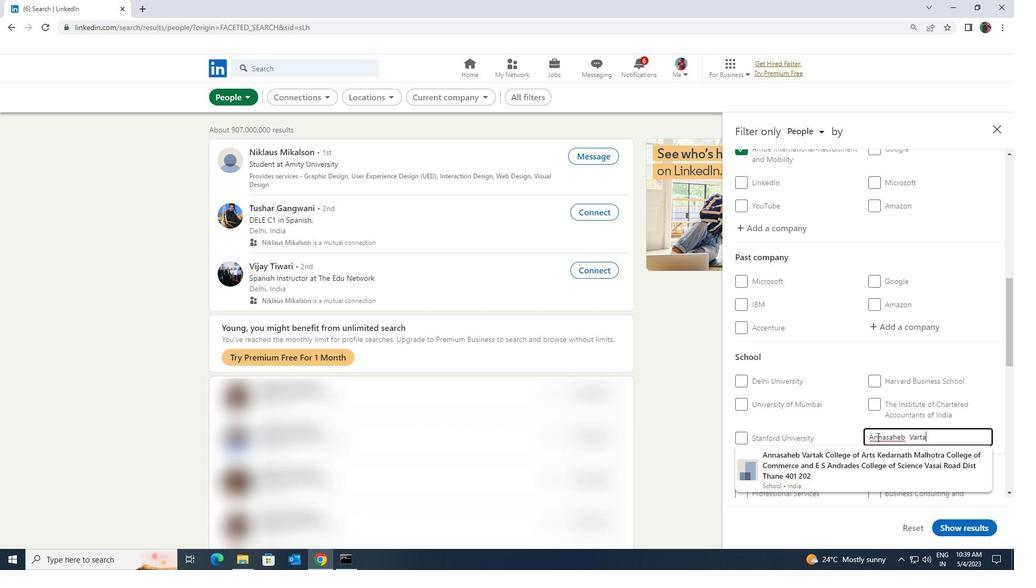 
Action: Mouse moved to (872, 469)
Screenshot: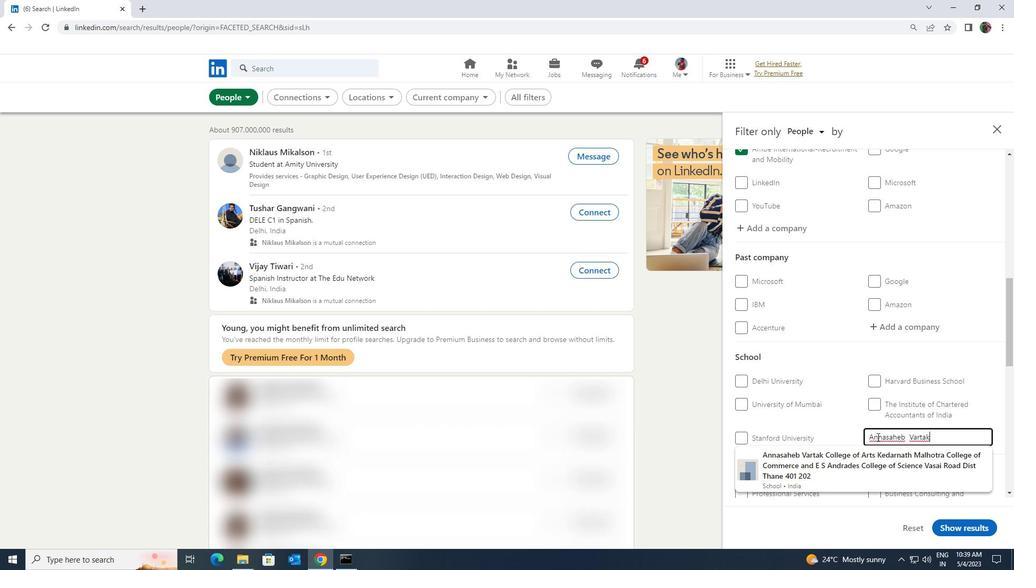 
Action: Mouse pressed left at (872, 469)
Screenshot: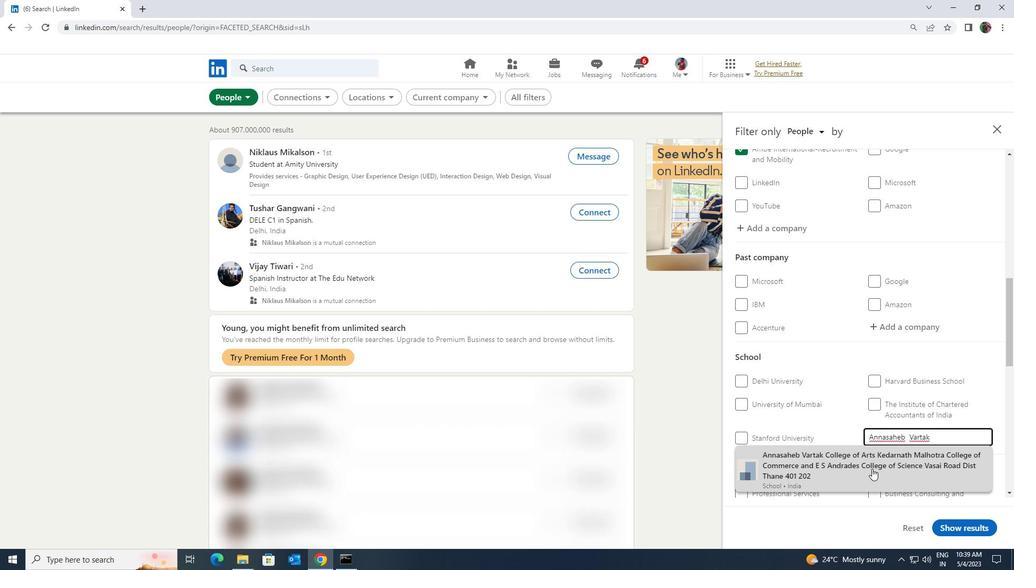 
Action: Mouse scrolled (872, 468) with delta (0, 0)
Screenshot: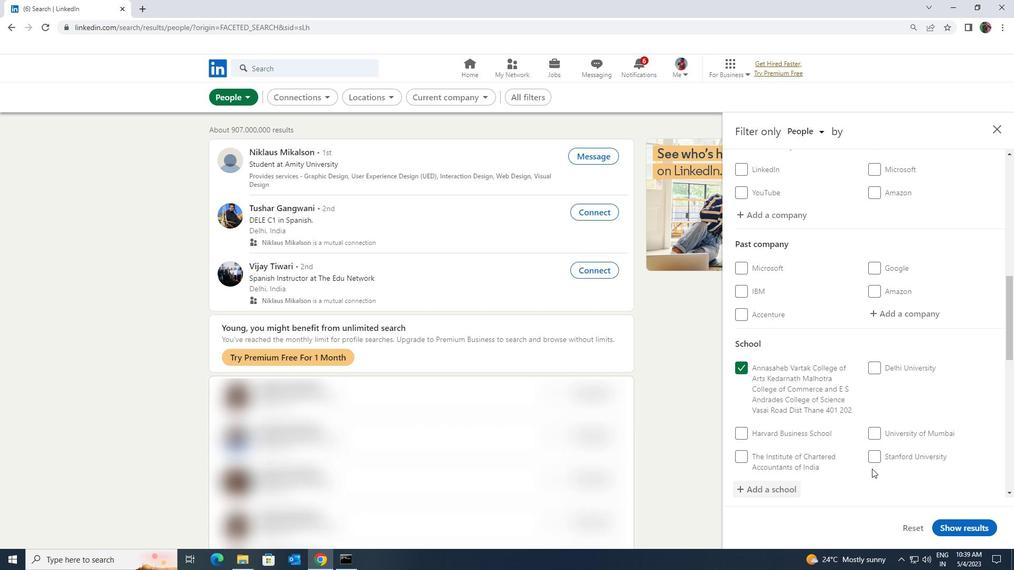 
Action: Mouse scrolled (872, 468) with delta (0, 0)
Screenshot: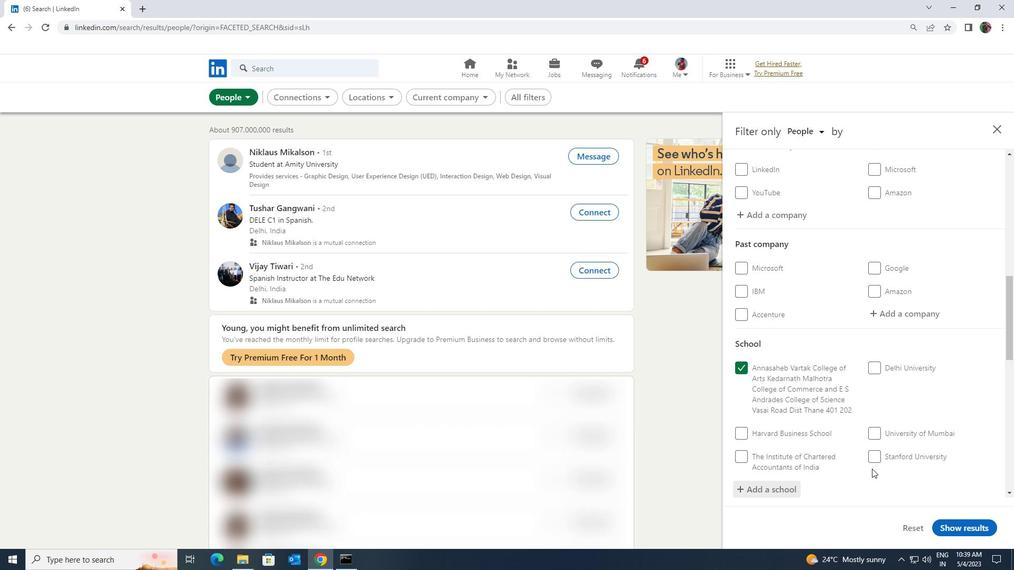 
Action: Mouse scrolled (872, 468) with delta (0, 0)
Screenshot: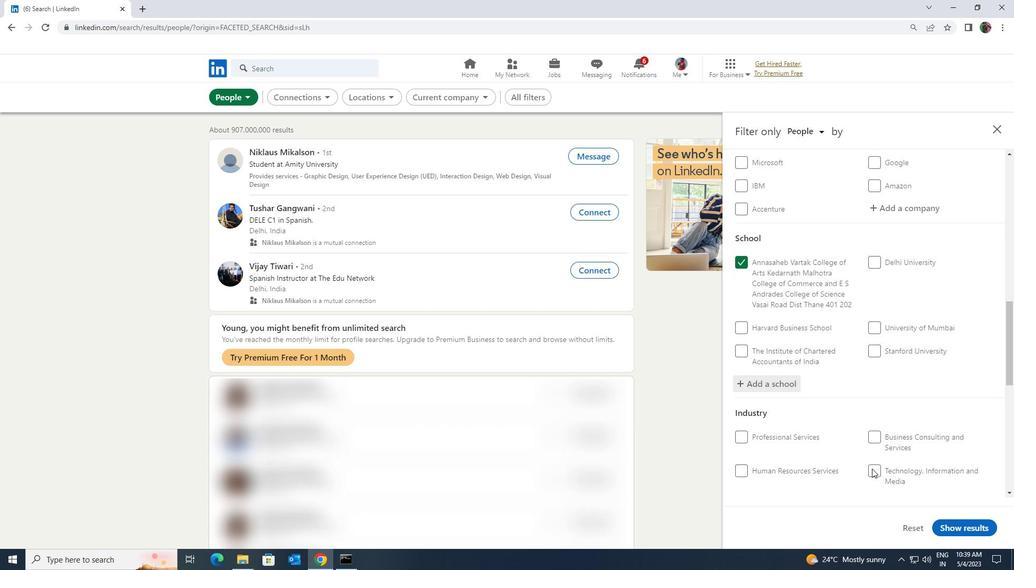
Action: Mouse moved to (886, 456)
Screenshot: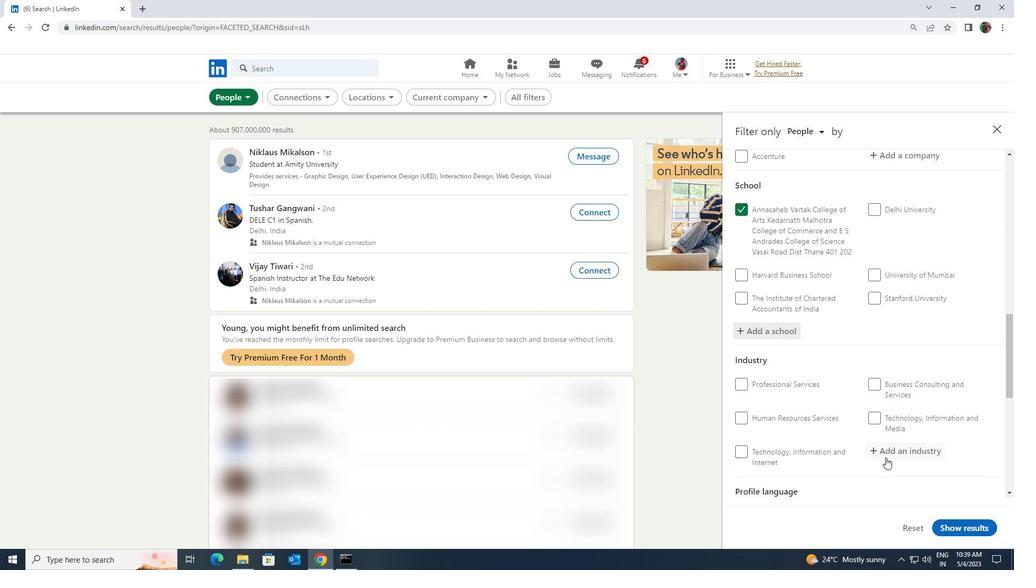 
Action: Mouse pressed left at (886, 456)
Screenshot: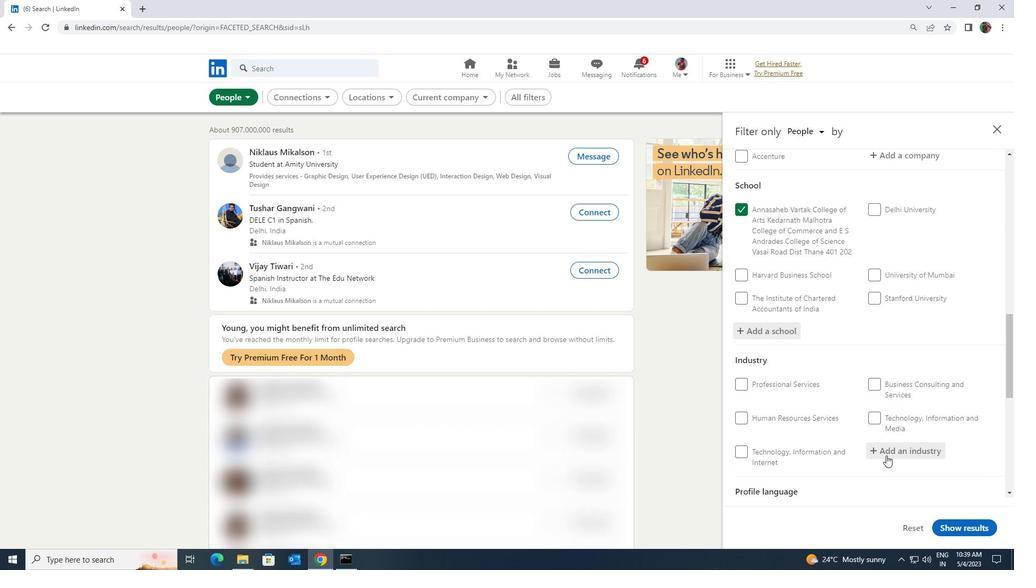 
Action: Key pressed <Key.shift><Key.shift><Key.shift><Key.shift><Key.shift><Key.shift><Key.shift>DEFENSE
Screenshot: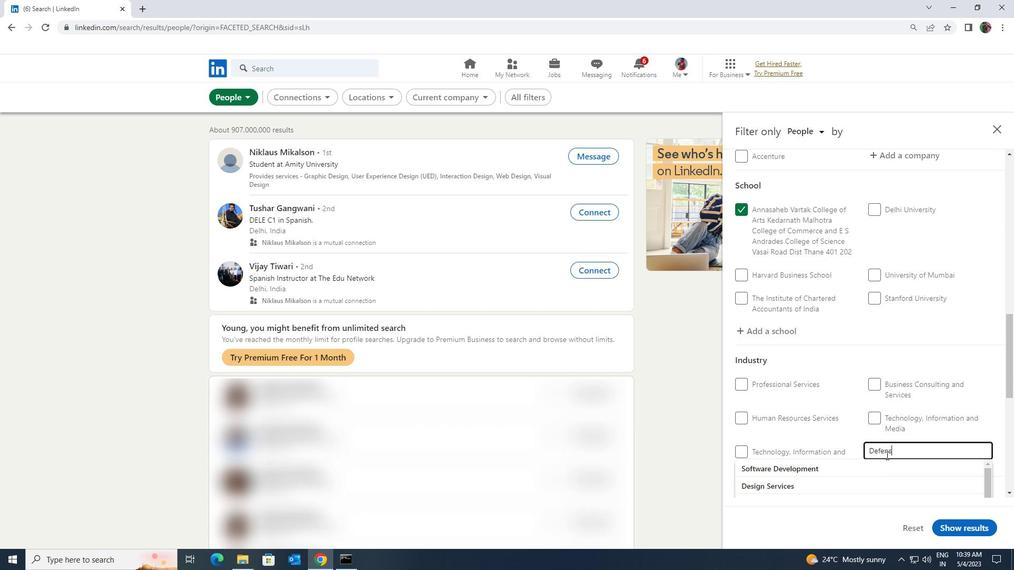 
Action: Mouse moved to (883, 466)
Screenshot: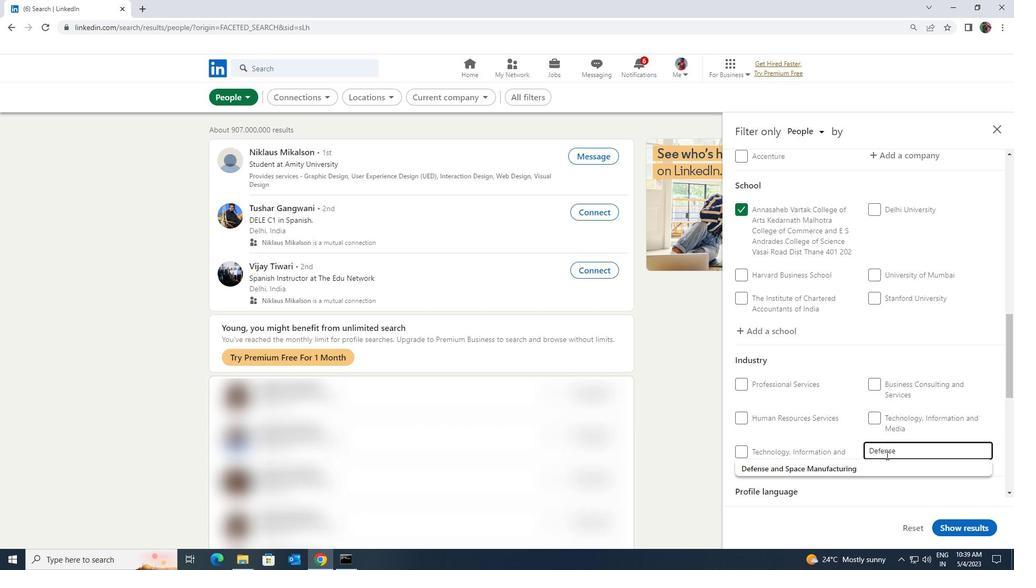 
Action: Mouse pressed left at (883, 466)
Screenshot: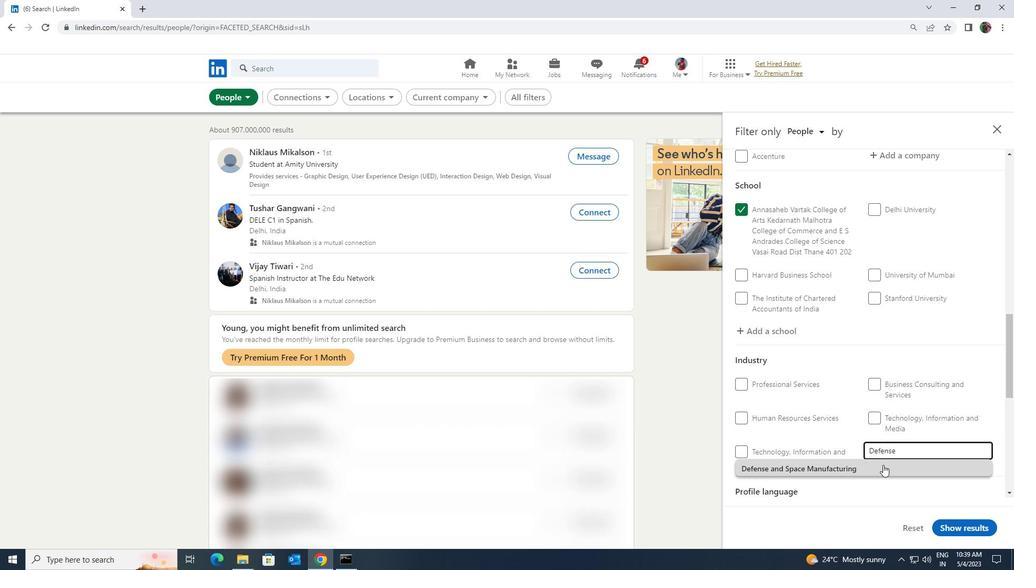 
Action: Mouse scrolled (883, 465) with delta (0, 0)
Screenshot: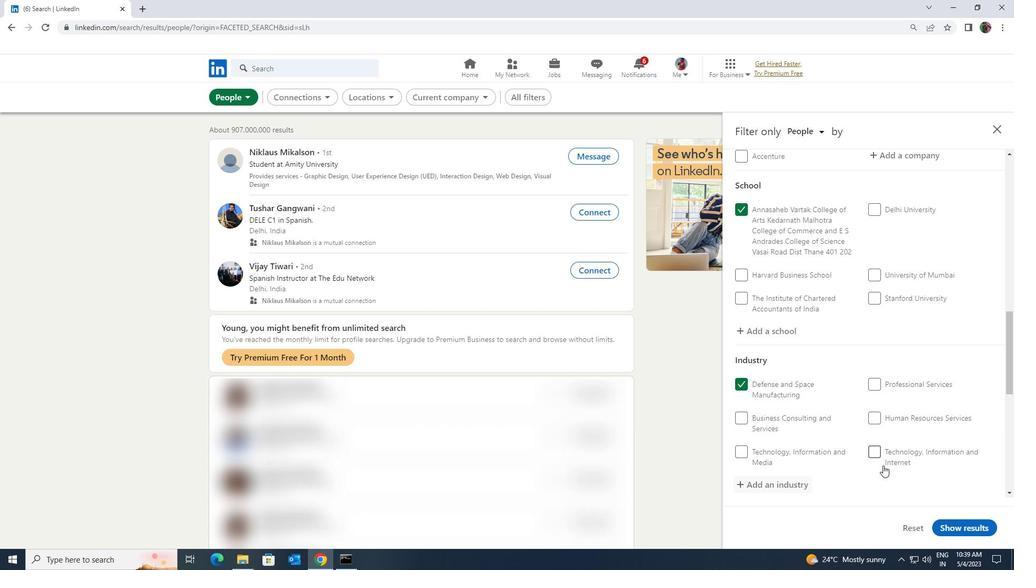 
Action: Mouse scrolled (883, 465) with delta (0, 0)
Screenshot: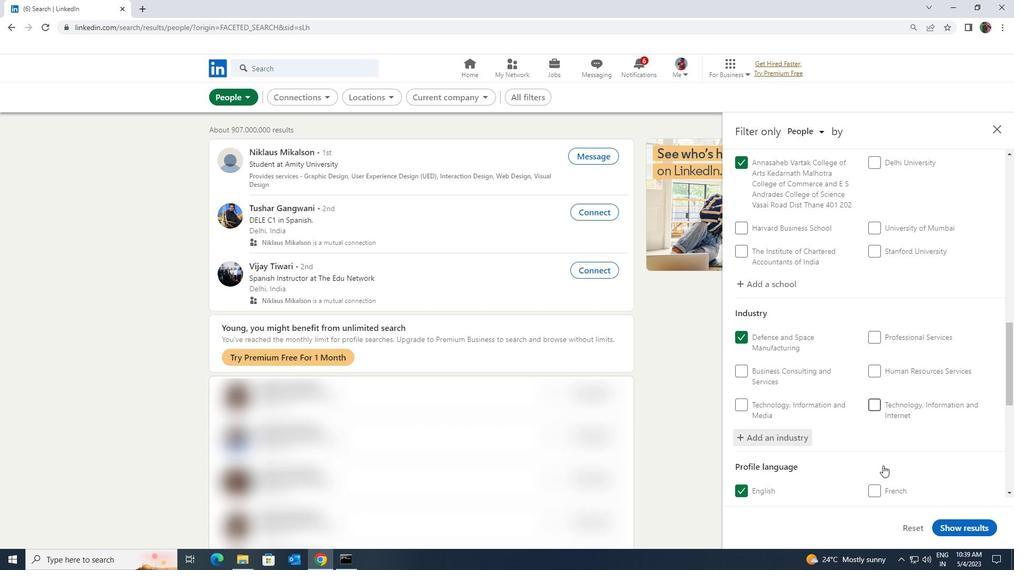 
Action: Mouse scrolled (883, 465) with delta (0, 0)
Screenshot: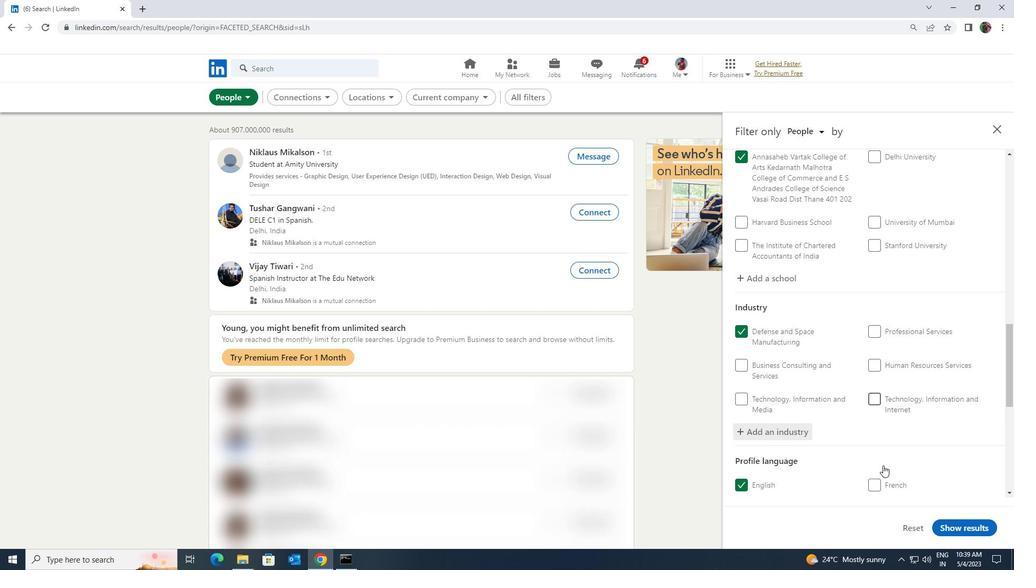 
Action: Mouse scrolled (883, 465) with delta (0, 0)
Screenshot: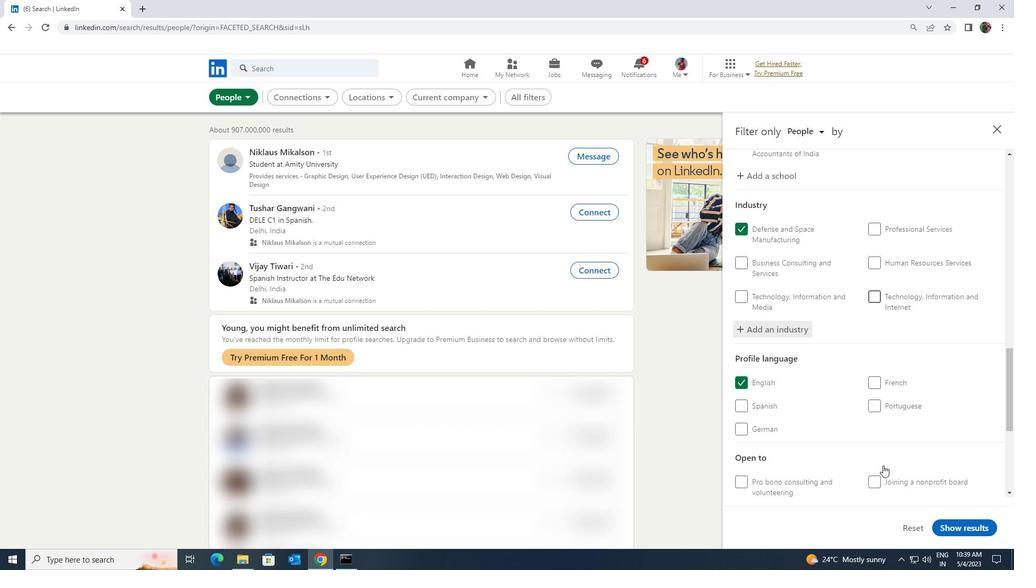 
Action: Mouse scrolled (883, 465) with delta (0, 0)
Screenshot: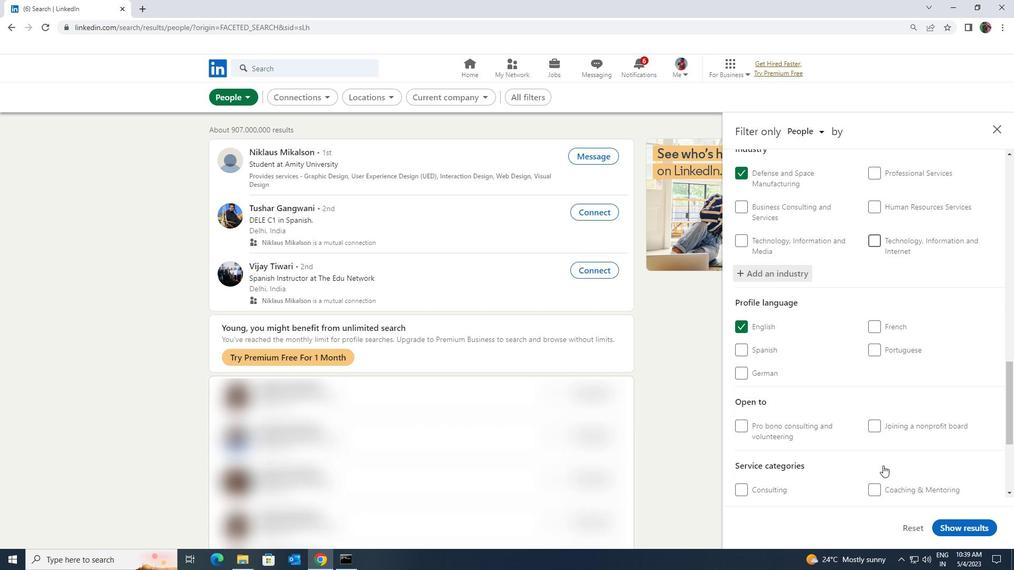 
Action: Mouse scrolled (883, 465) with delta (0, 0)
Screenshot: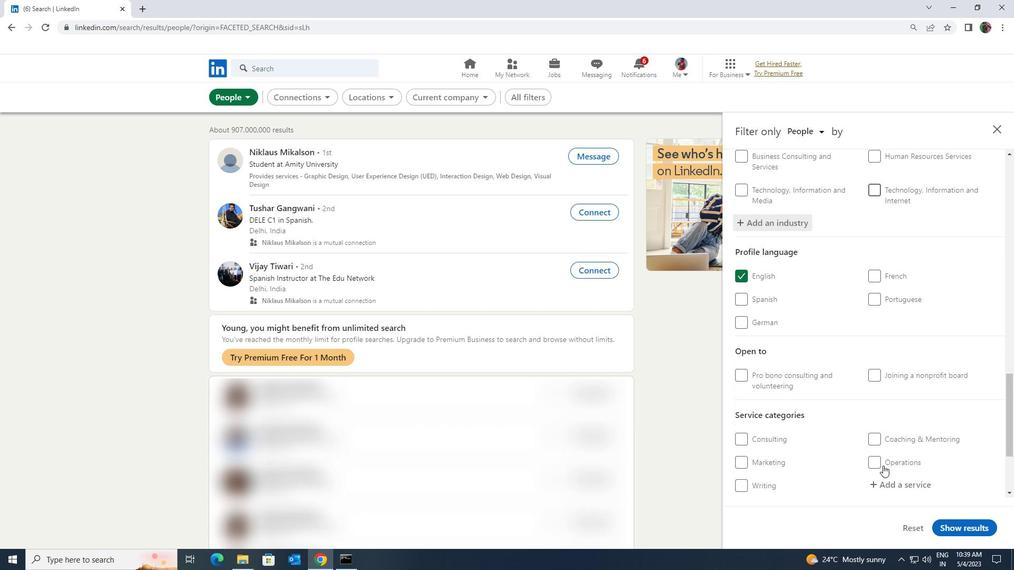 
Action: Mouse moved to (889, 435)
Screenshot: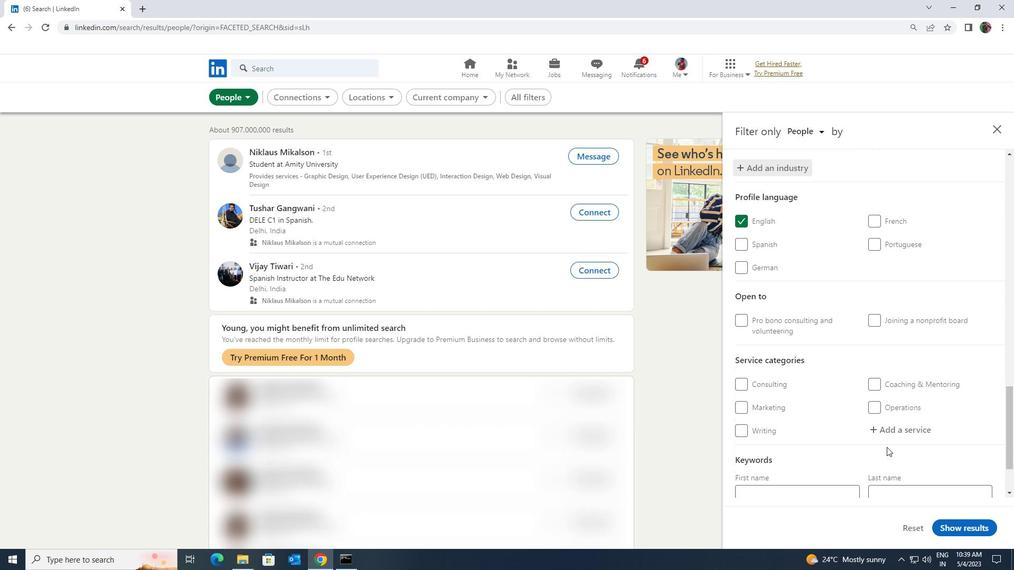 
Action: Mouse pressed left at (889, 435)
Screenshot: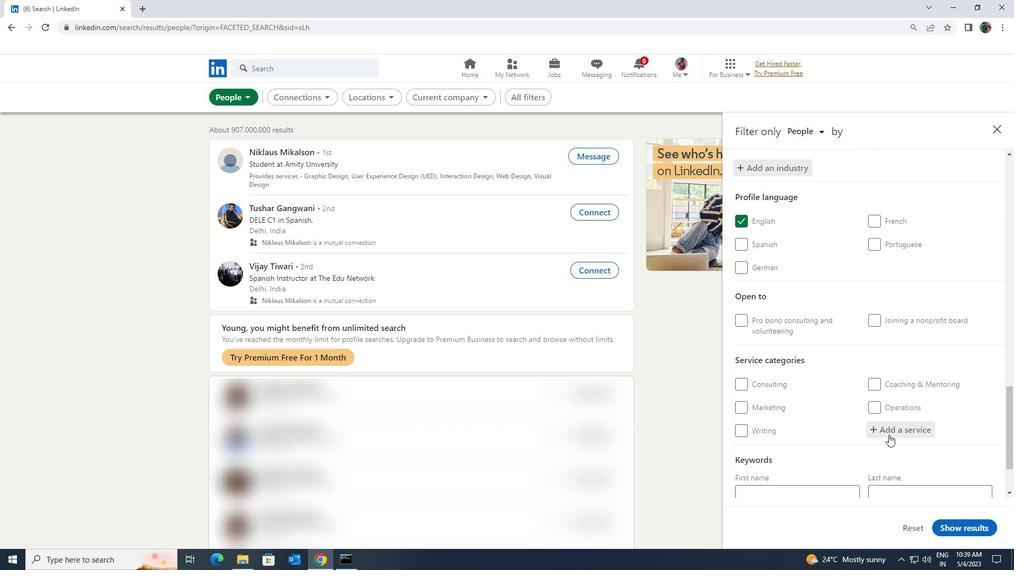 
Action: Key pressed <Key.shift><Key.shift>GROWTH
Screenshot: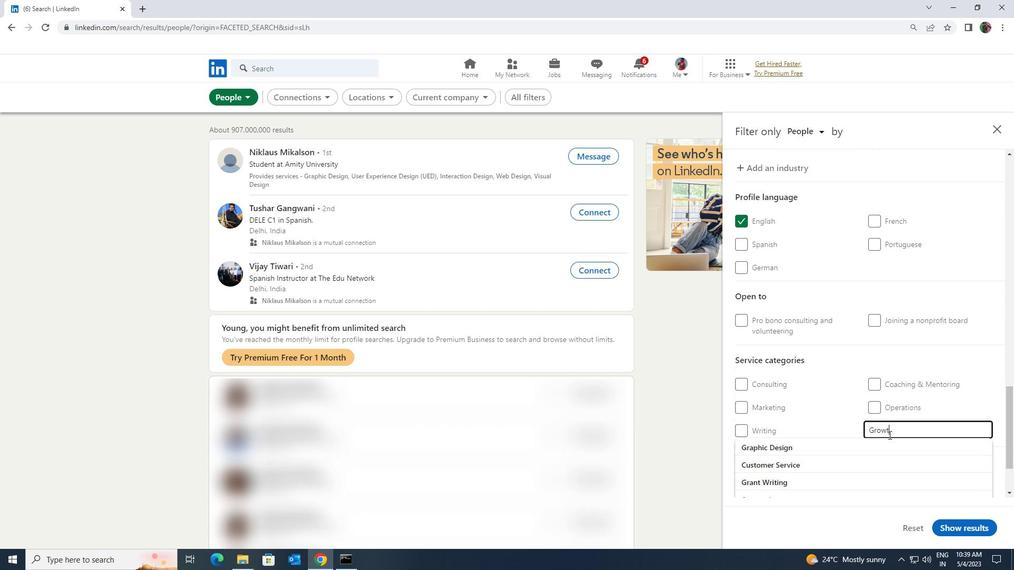 
Action: Mouse moved to (877, 447)
Screenshot: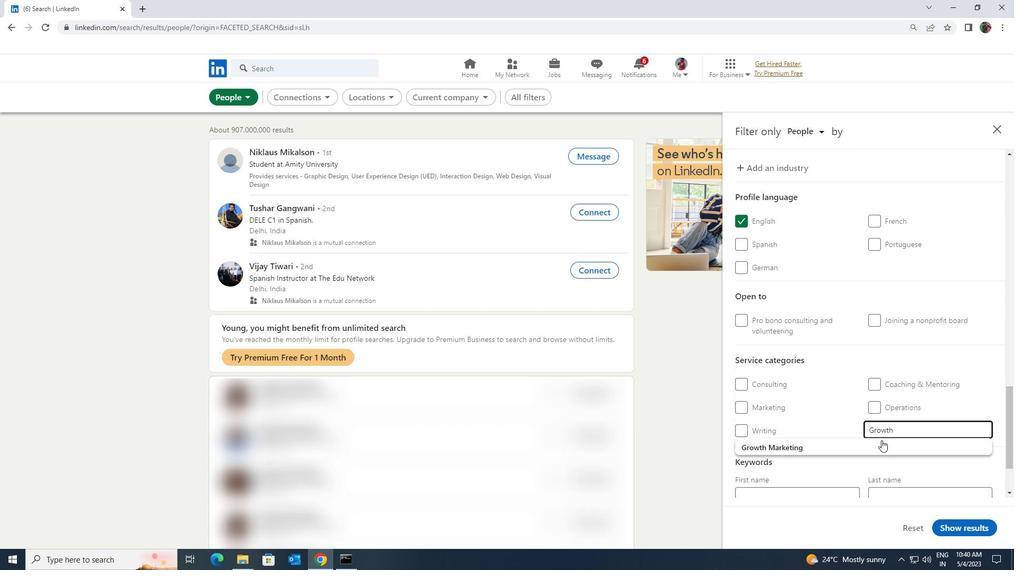 
Action: Mouse pressed left at (877, 447)
Screenshot: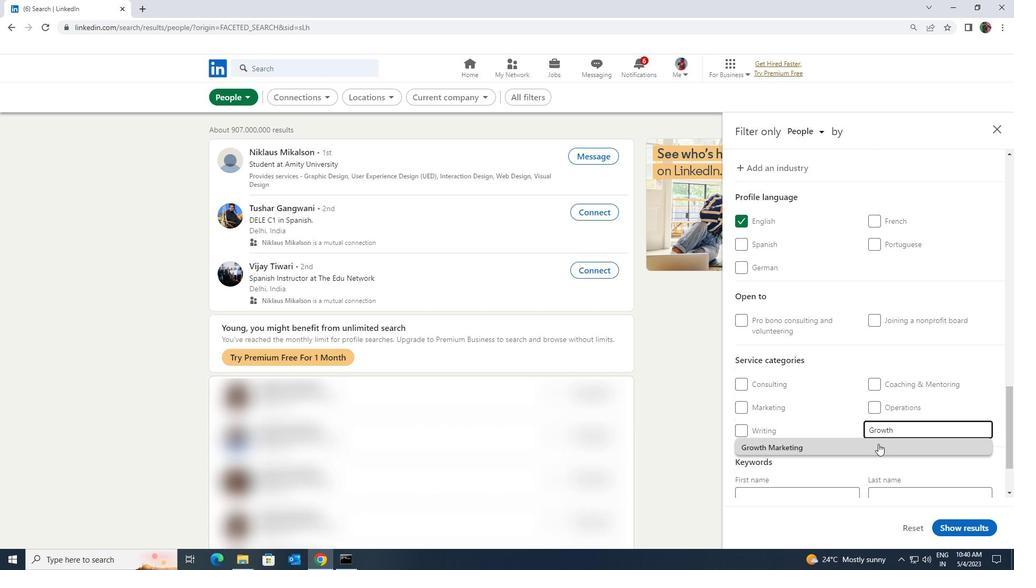 
Action: Mouse scrolled (877, 446) with delta (0, 0)
Screenshot: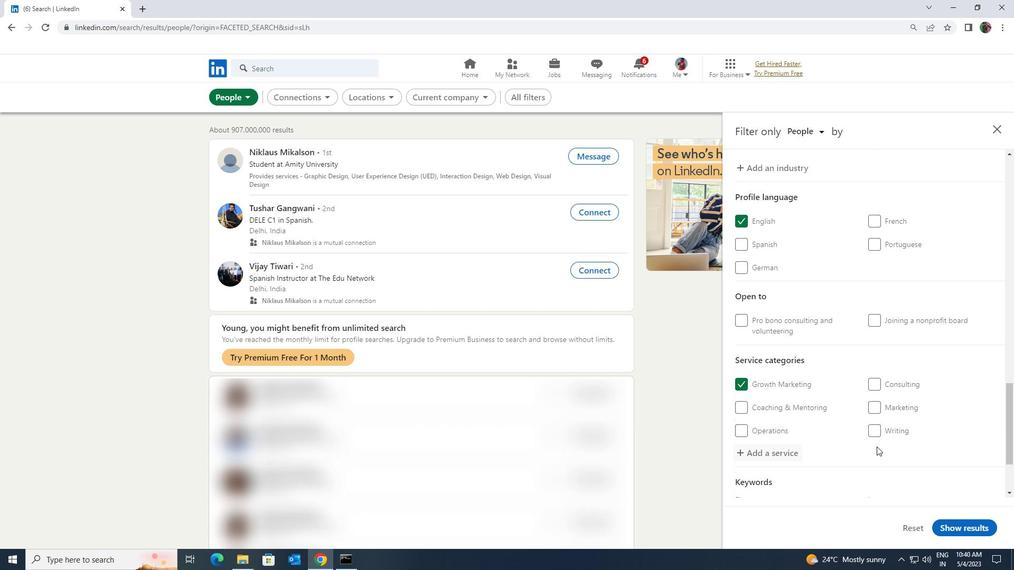 
Action: Mouse scrolled (877, 446) with delta (0, 0)
Screenshot: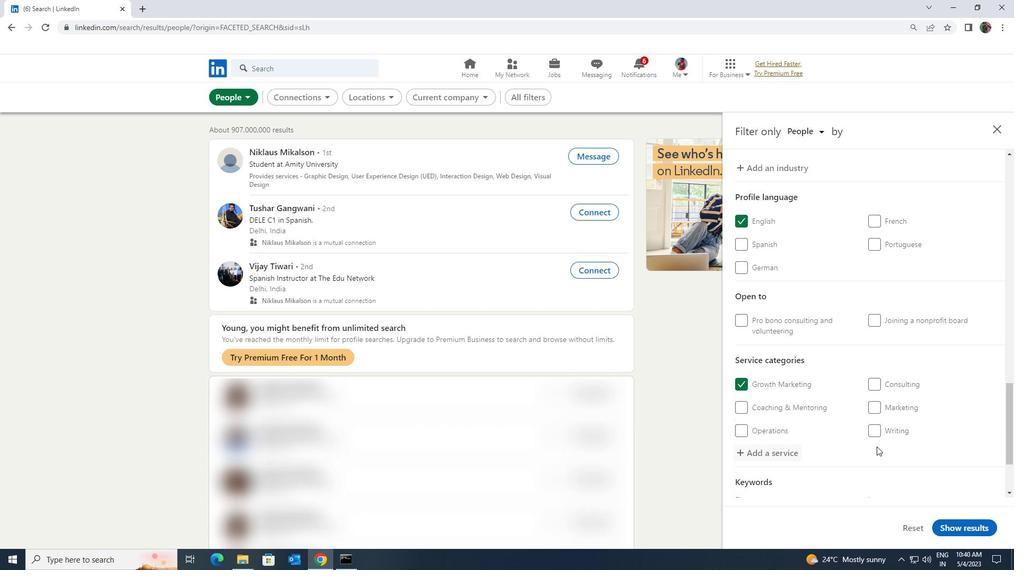 
Action: Mouse scrolled (877, 446) with delta (0, 0)
Screenshot: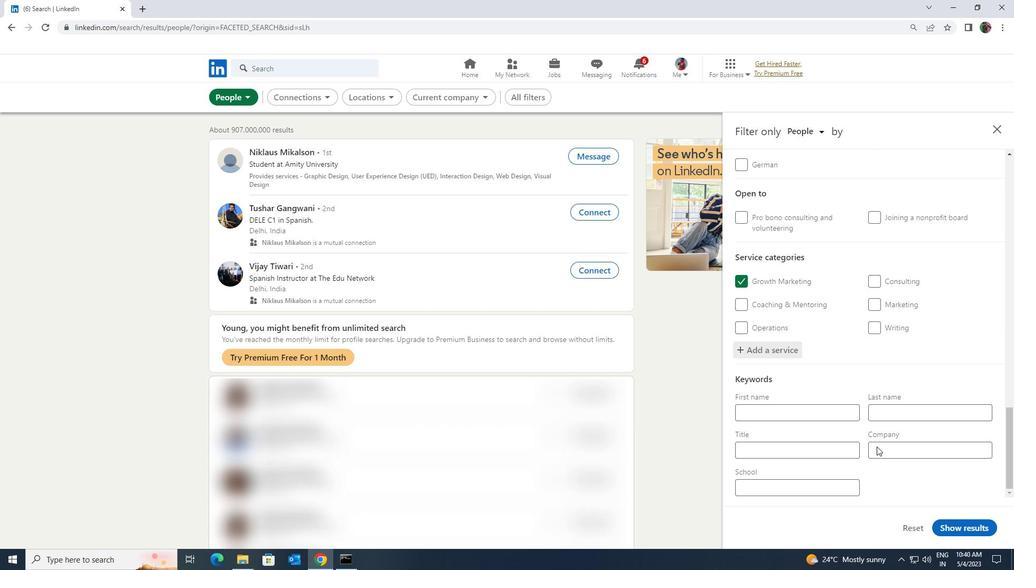 
Action: Mouse scrolled (877, 446) with delta (0, 0)
Screenshot: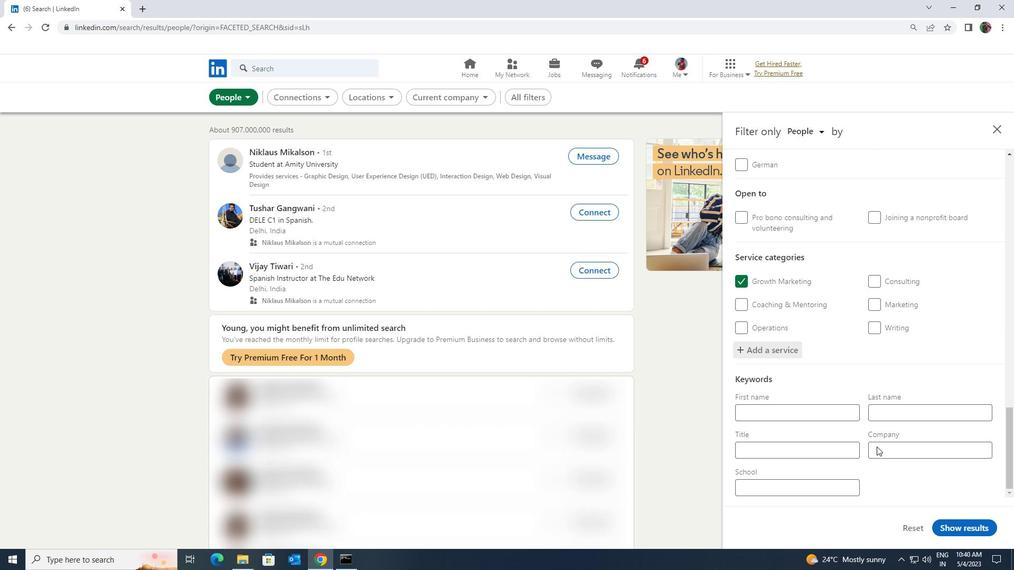 
Action: Mouse moved to (855, 448)
Screenshot: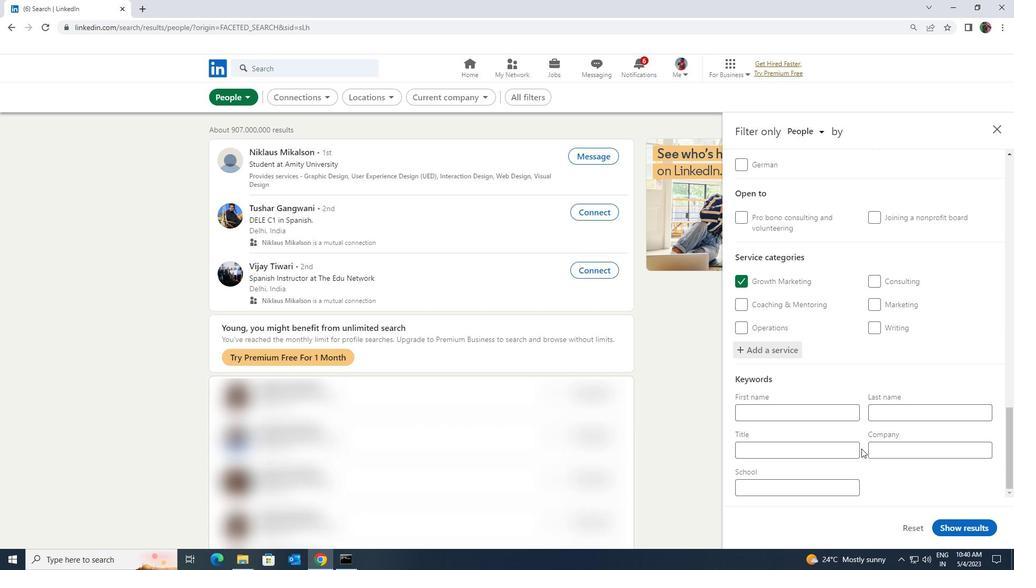 
Action: Mouse pressed left at (855, 448)
Screenshot: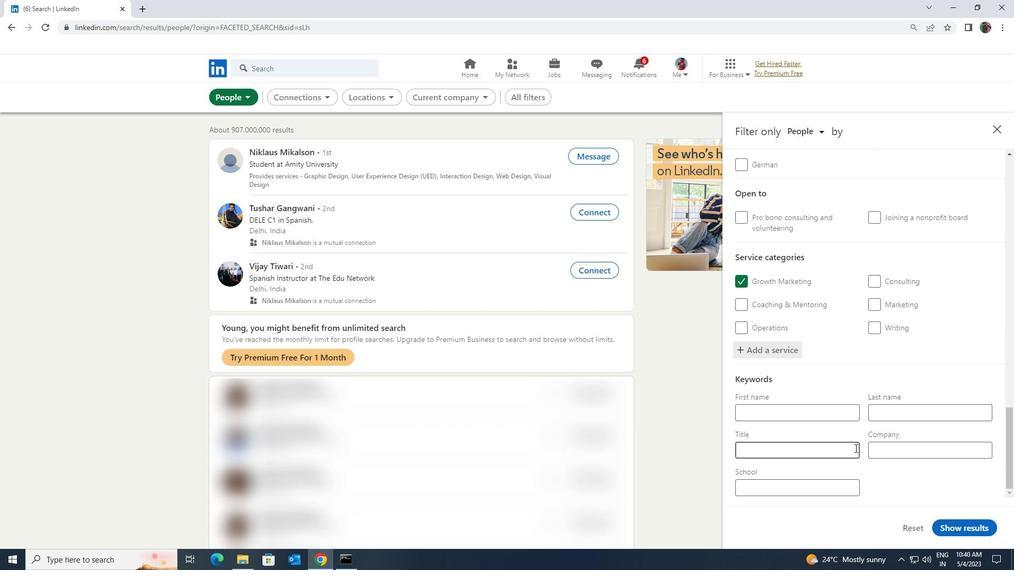 
Action: Key pressed <Key.shift>VETERINARY<Key.space><Key.shift><Key.shift><Key.shift>ASSISTANT
Screenshot: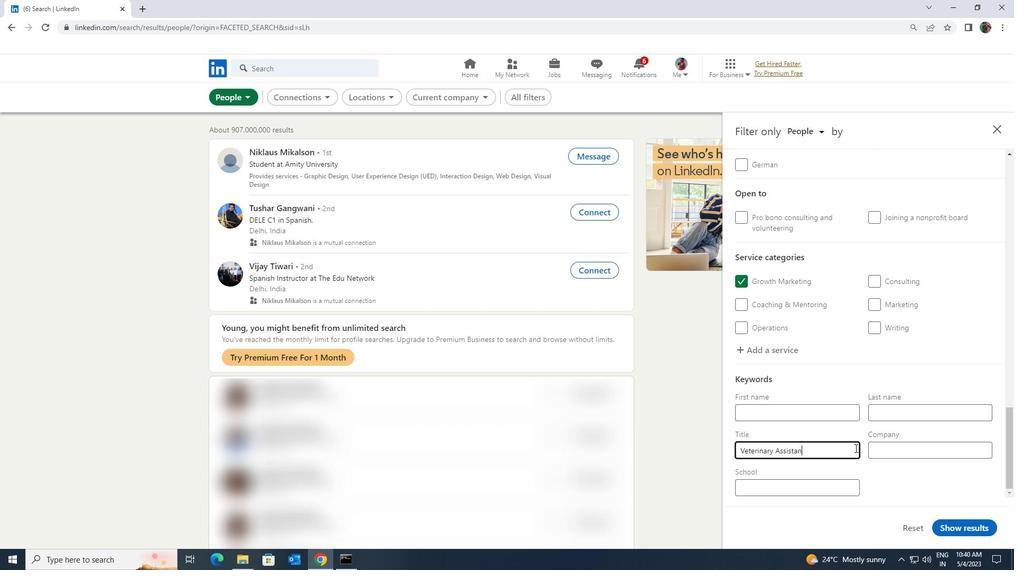 
Action: Mouse moved to (967, 524)
Screenshot: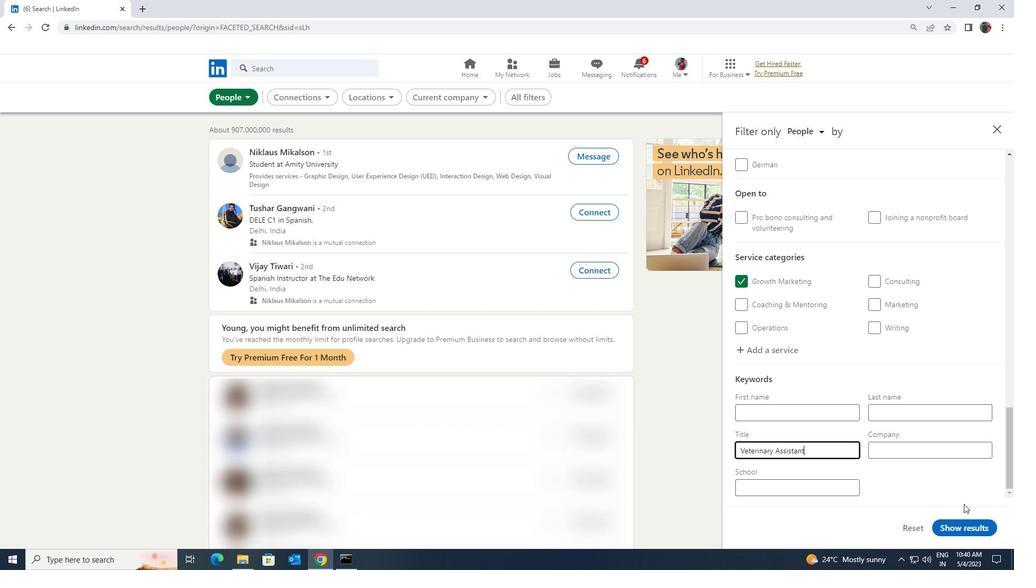 
Action: Mouse pressed left at (967, 524)
Screenshot: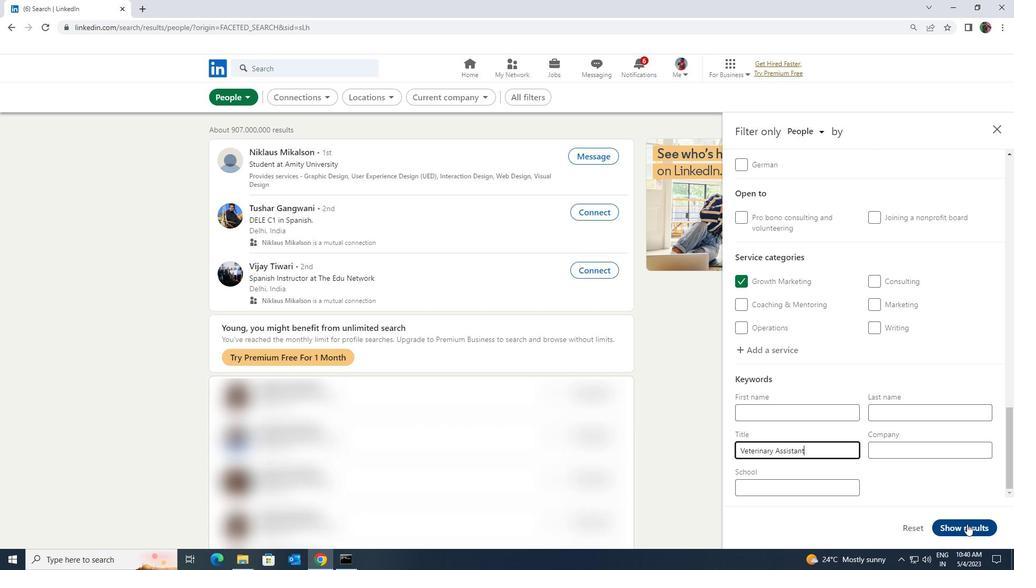 
